 Task: Create a due date automation when advanced on, 2 days after a card is due add content with a name or a description not starting with resume at 11:00 AM.
Action: Mouse moved to (1407, 112)
Screenshot: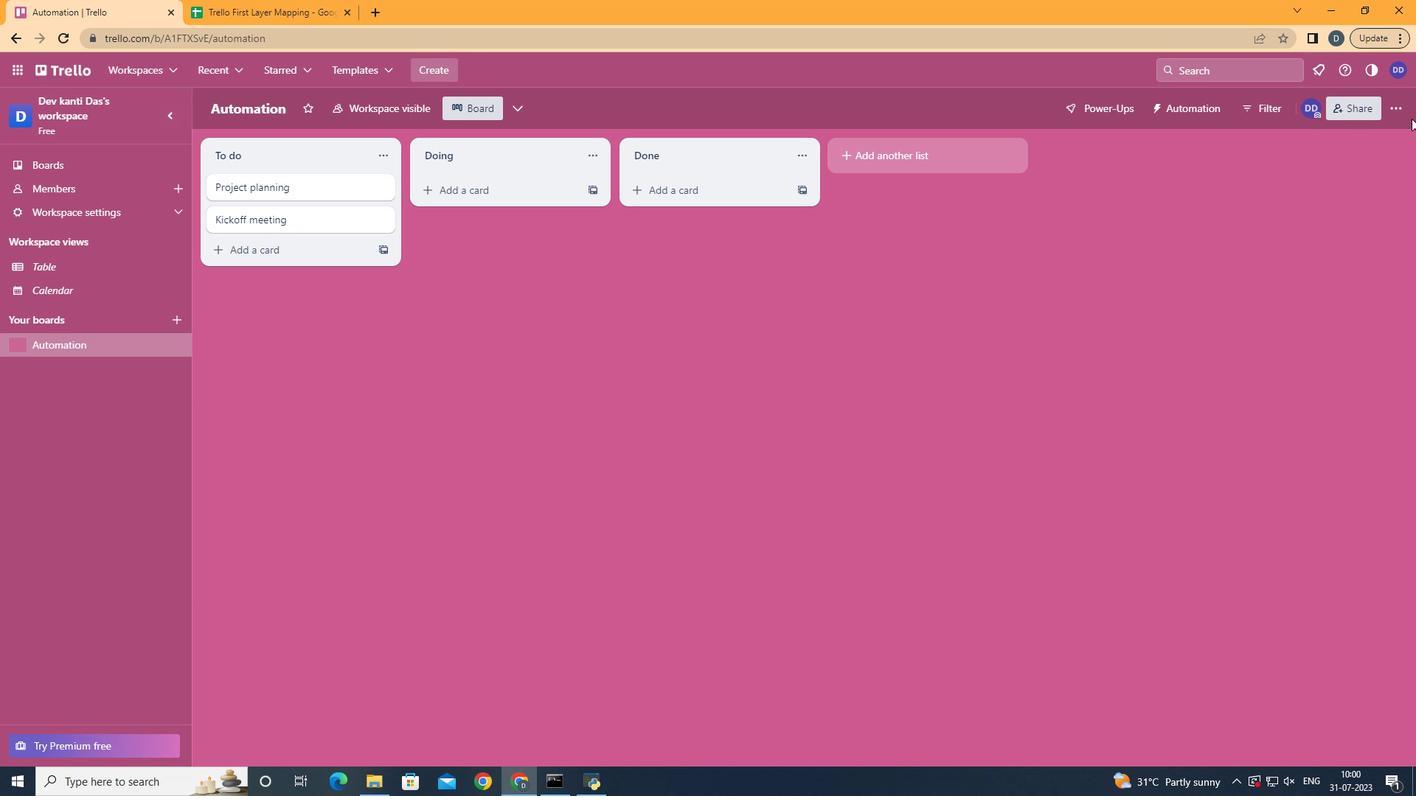 
Action: Mouse pressed left at (1407, 112)
Screenshot: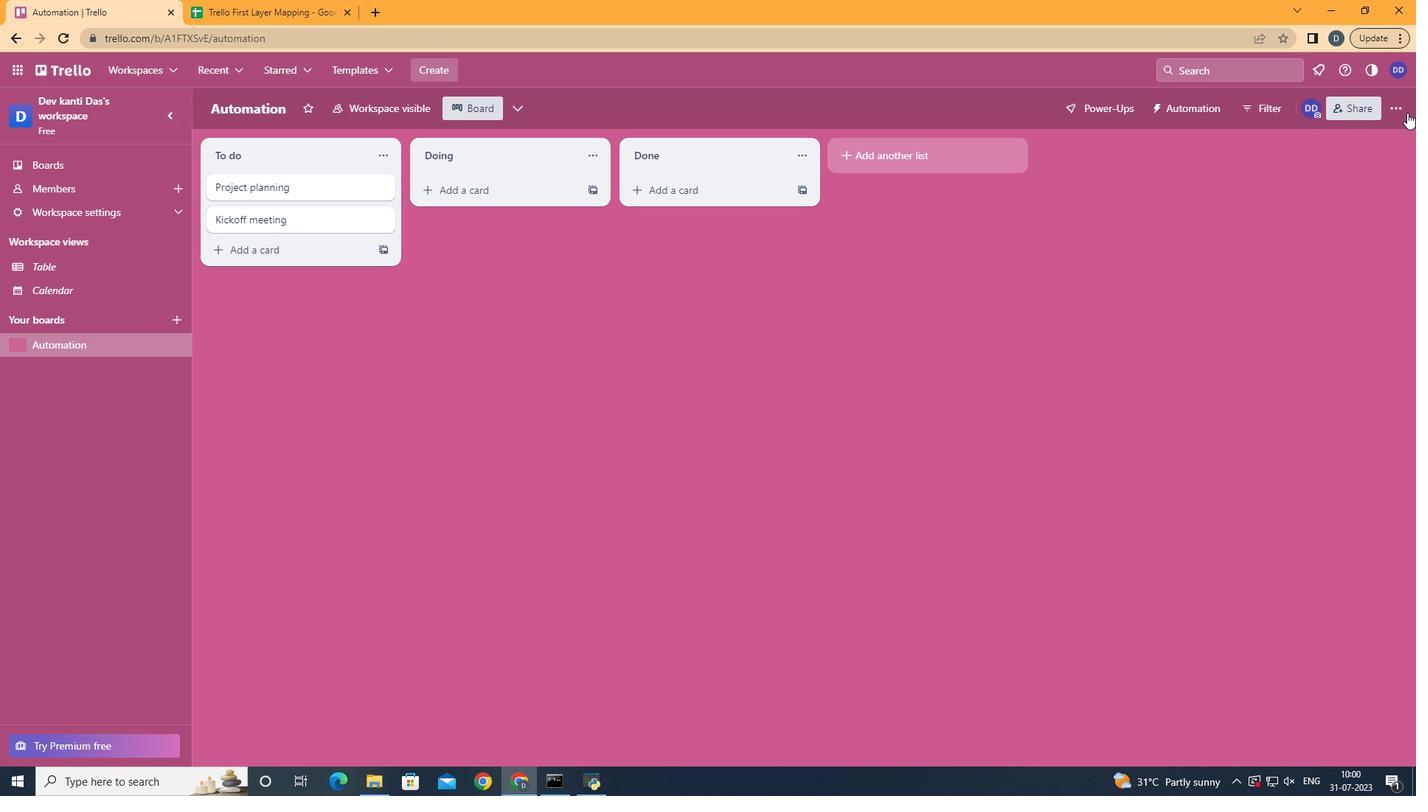 
Action: Mouse moved to (1268, 300)
Screenshot: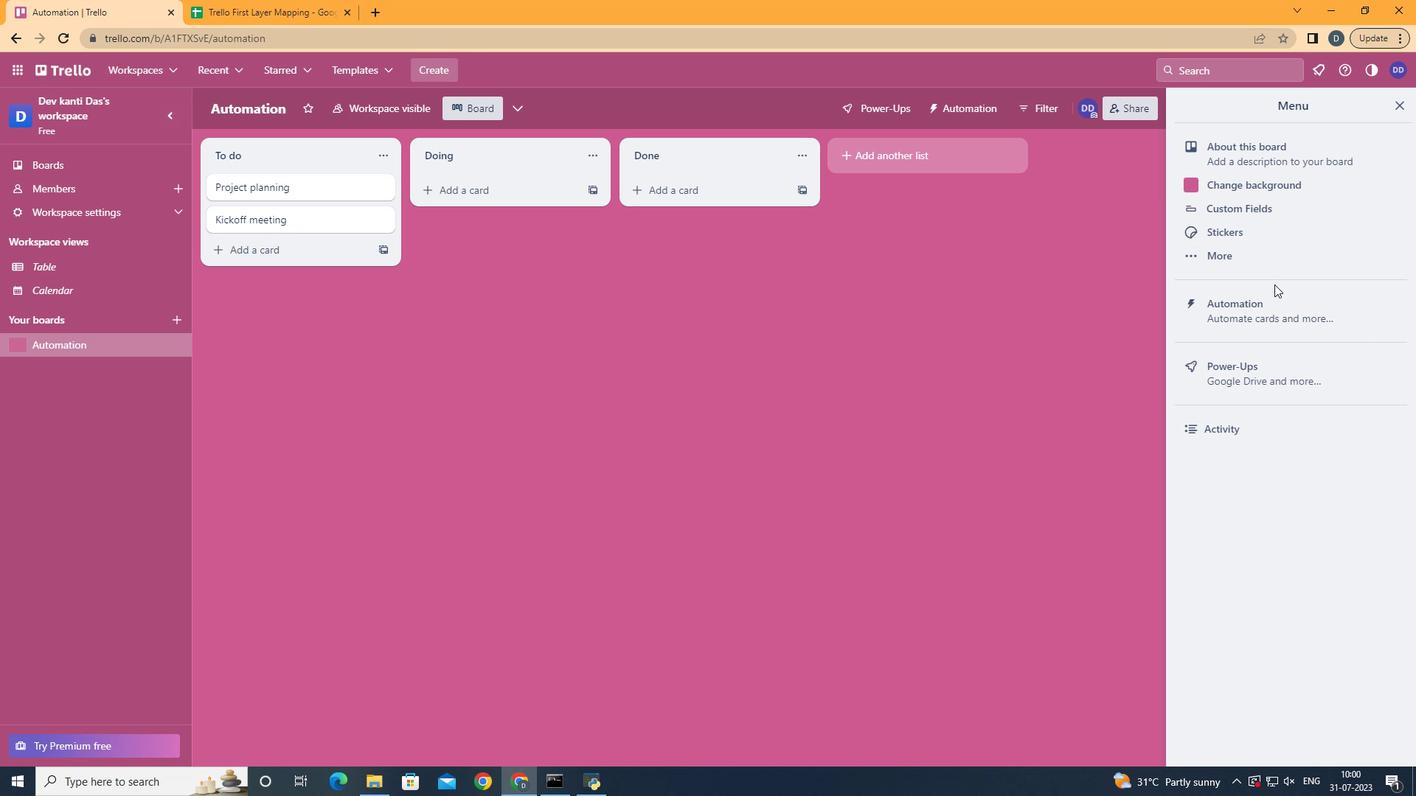 
Action: Mouse pressed left at (1268, 300)
Screenshot: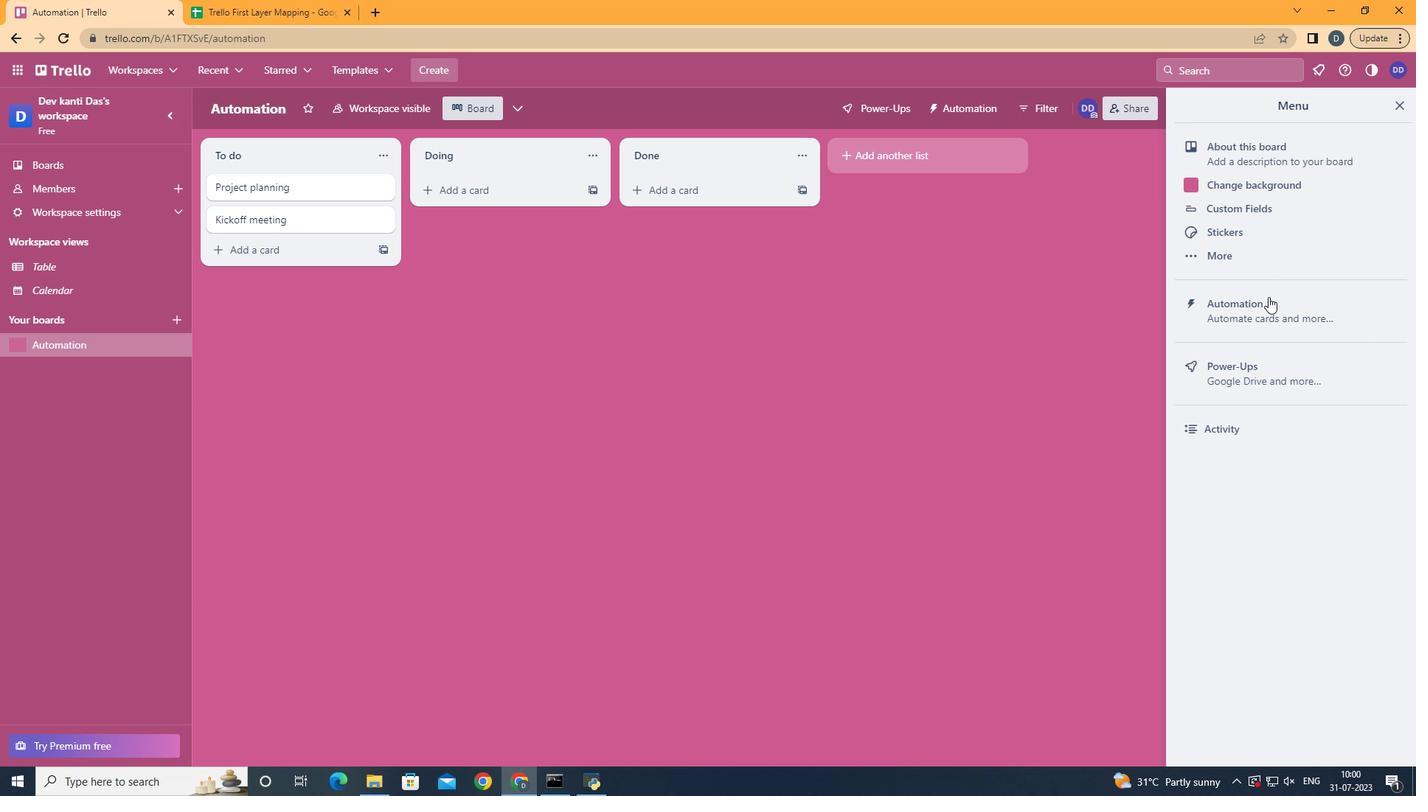 
Action: Mouse moved to (253, 310)
Screenshot: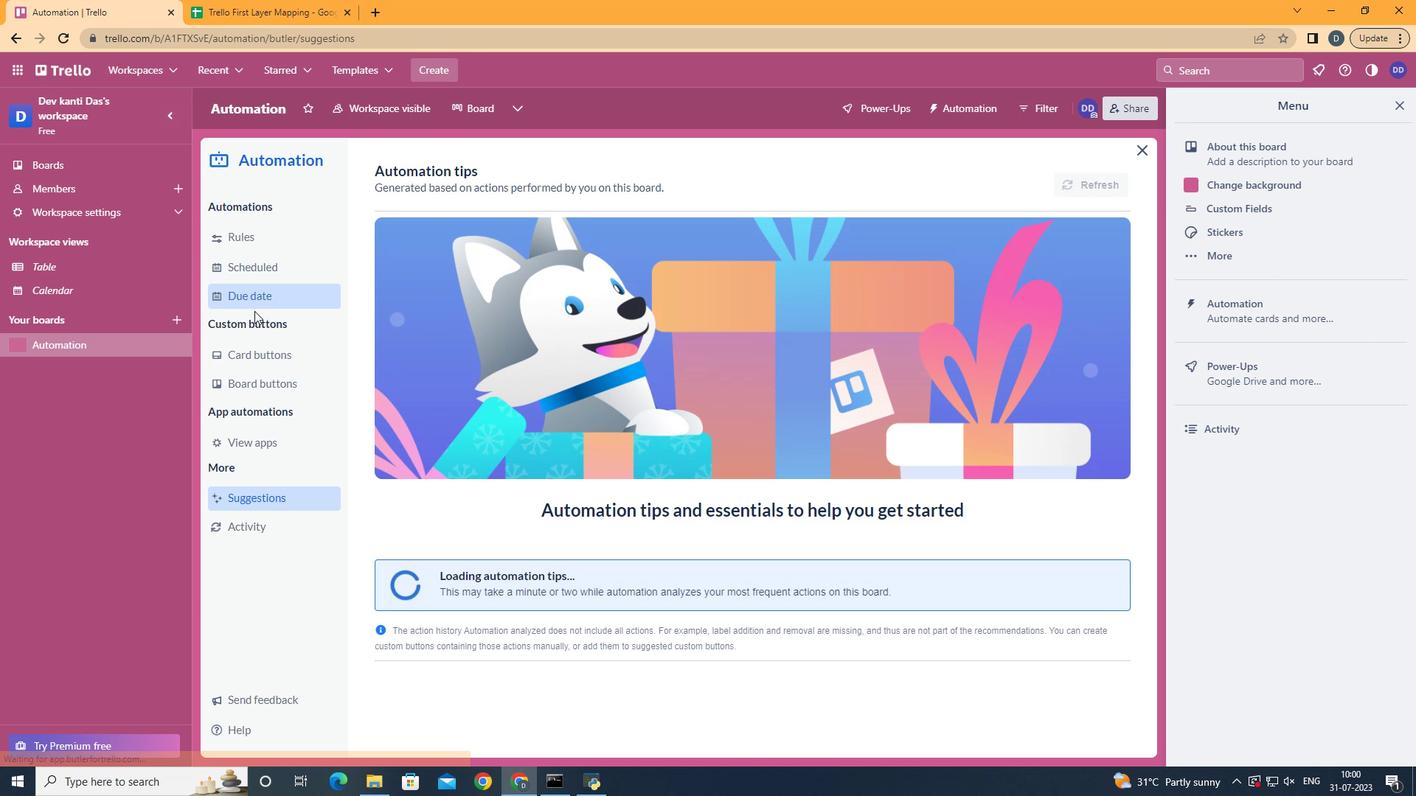 
Action: Mouse pressed left at (253, 310)
Screenshot: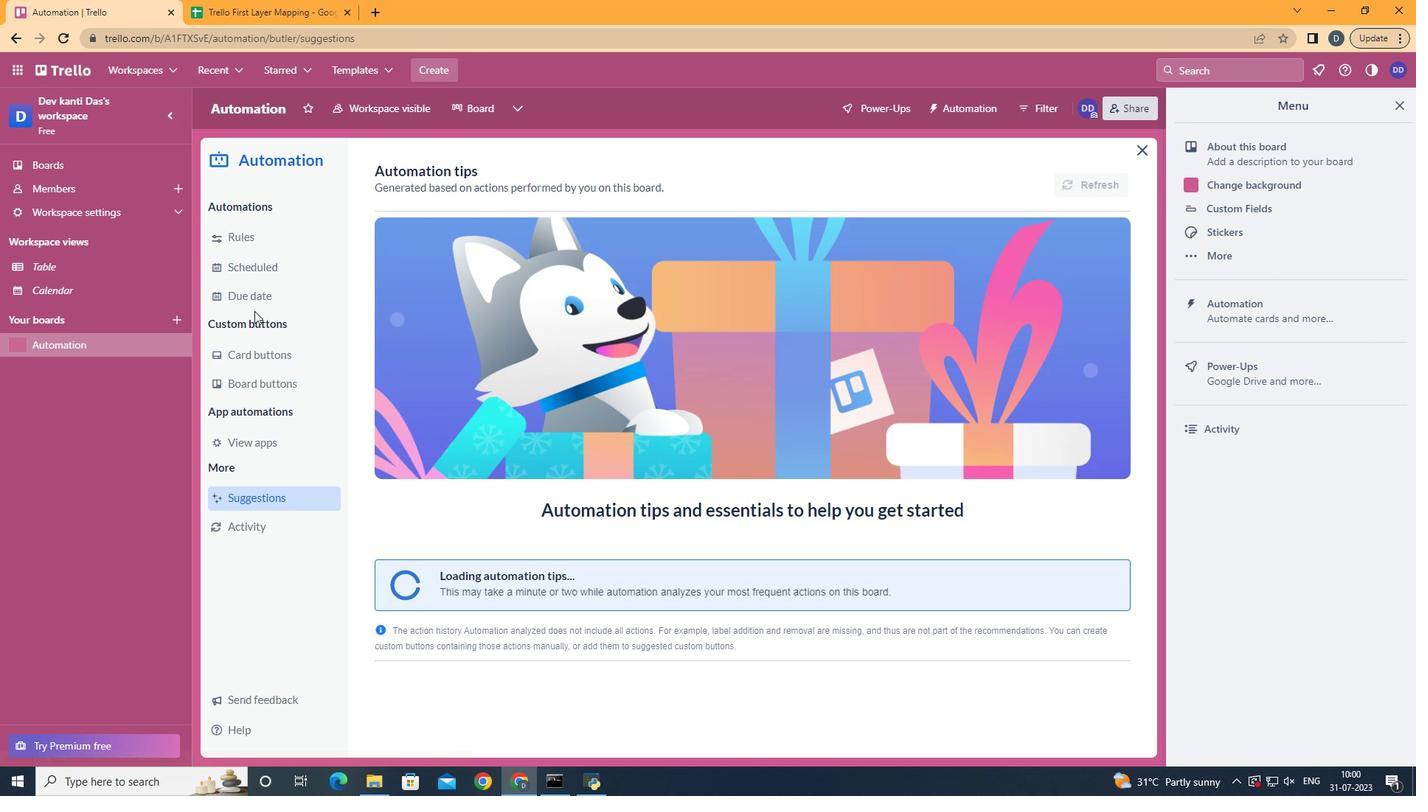 
Action: Mouse moved to (258, 300)
Screenshot: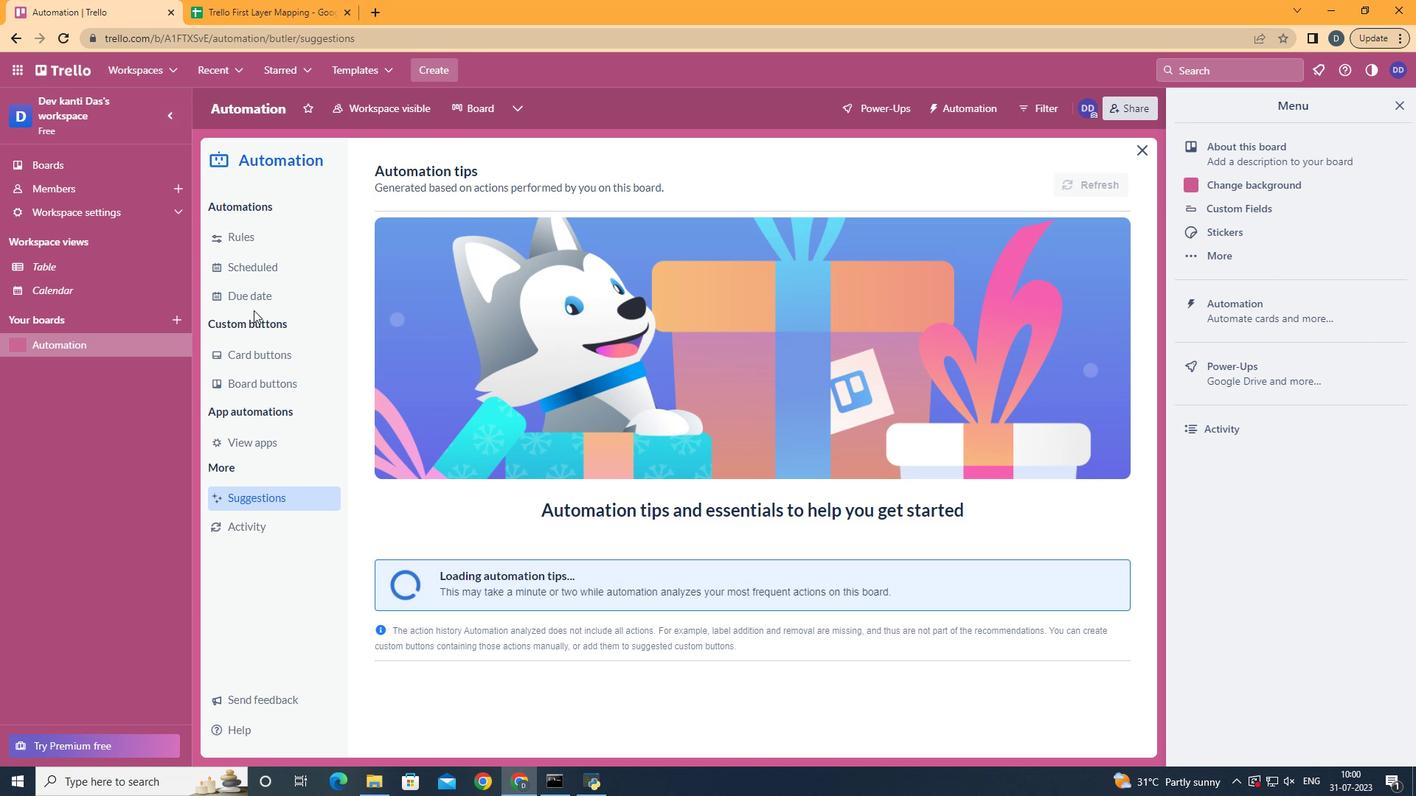 
Action: Mouse pressed left at (258, 300)
Screenshot: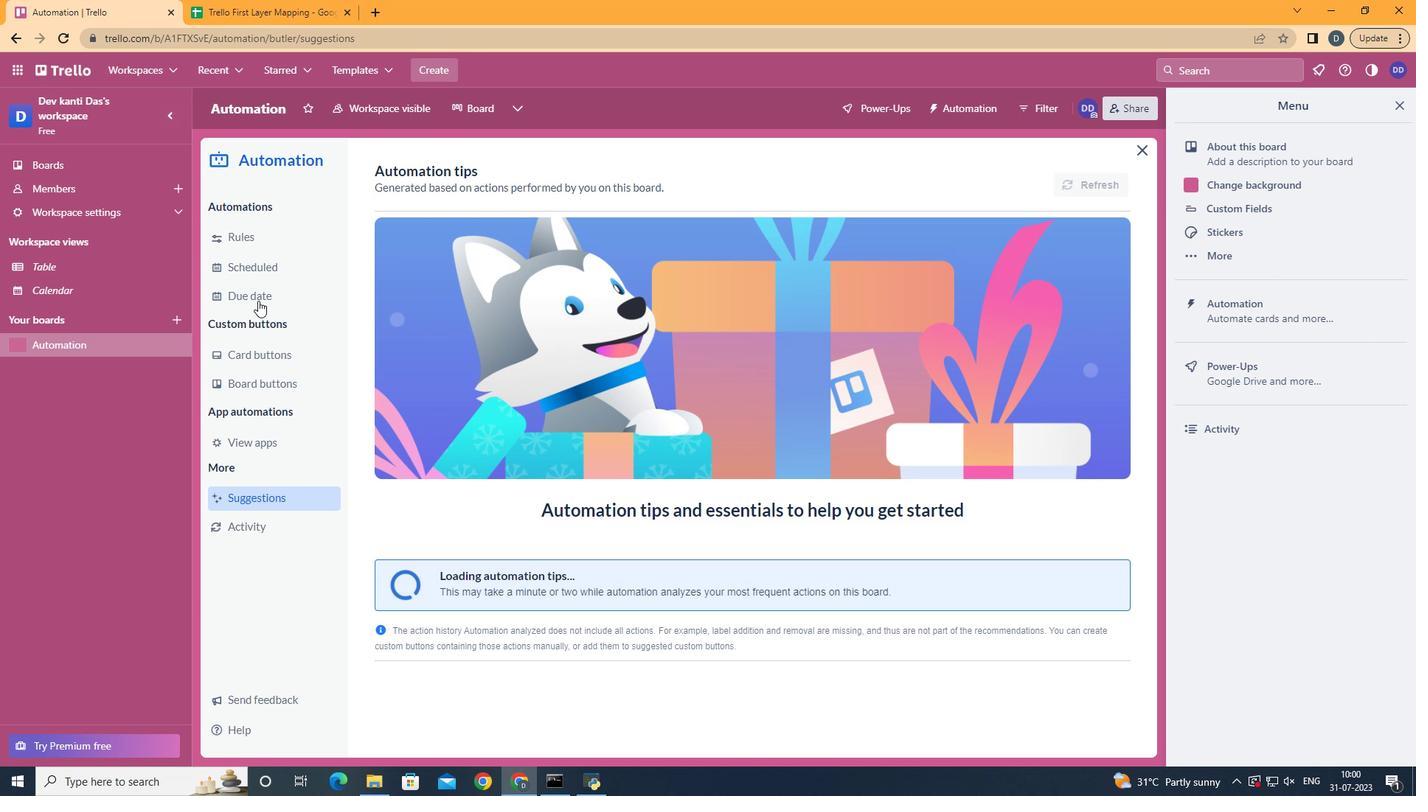 
Action: Mouse moved to (1037, 169)
Screenshot: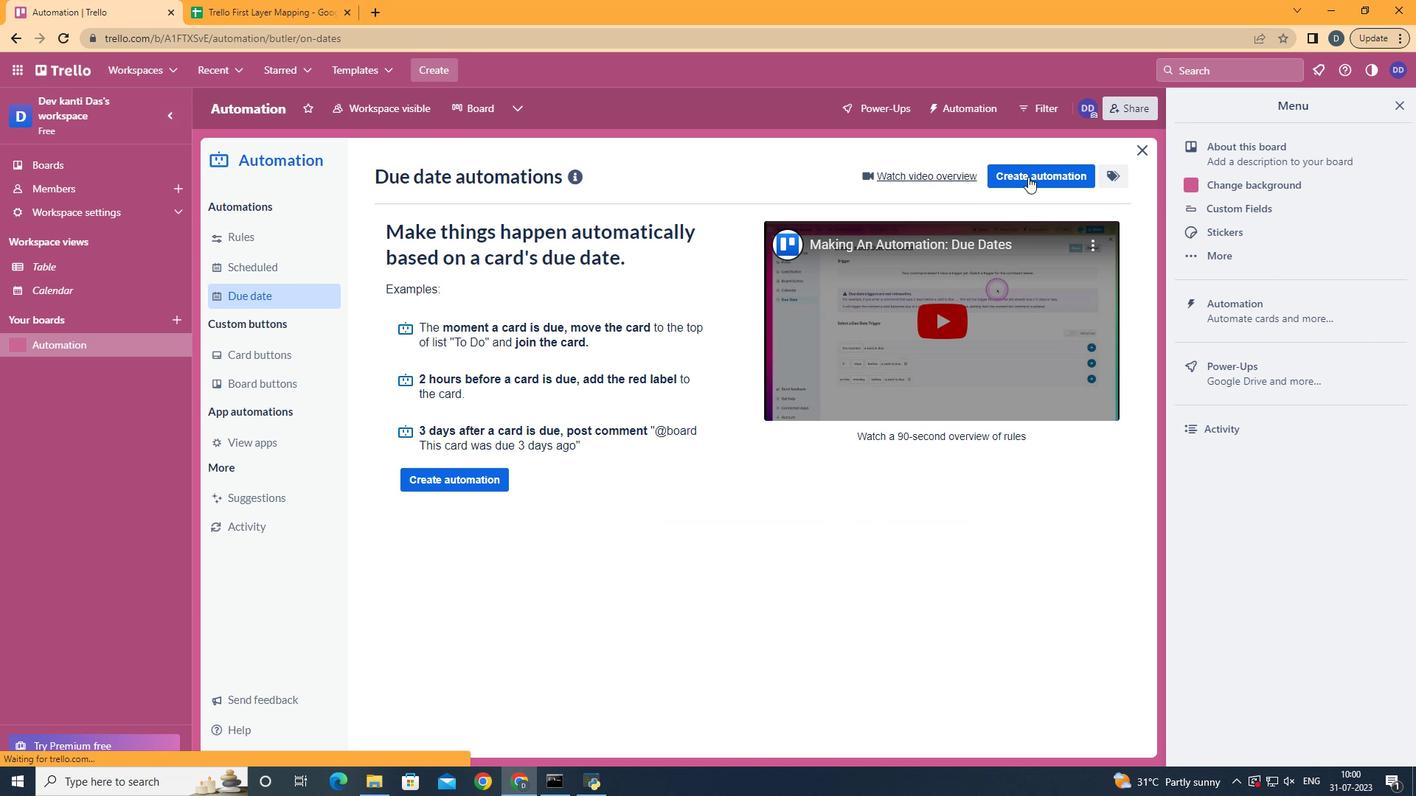 
Action: Mouse pressed left at (1037, 169)
Screenshot: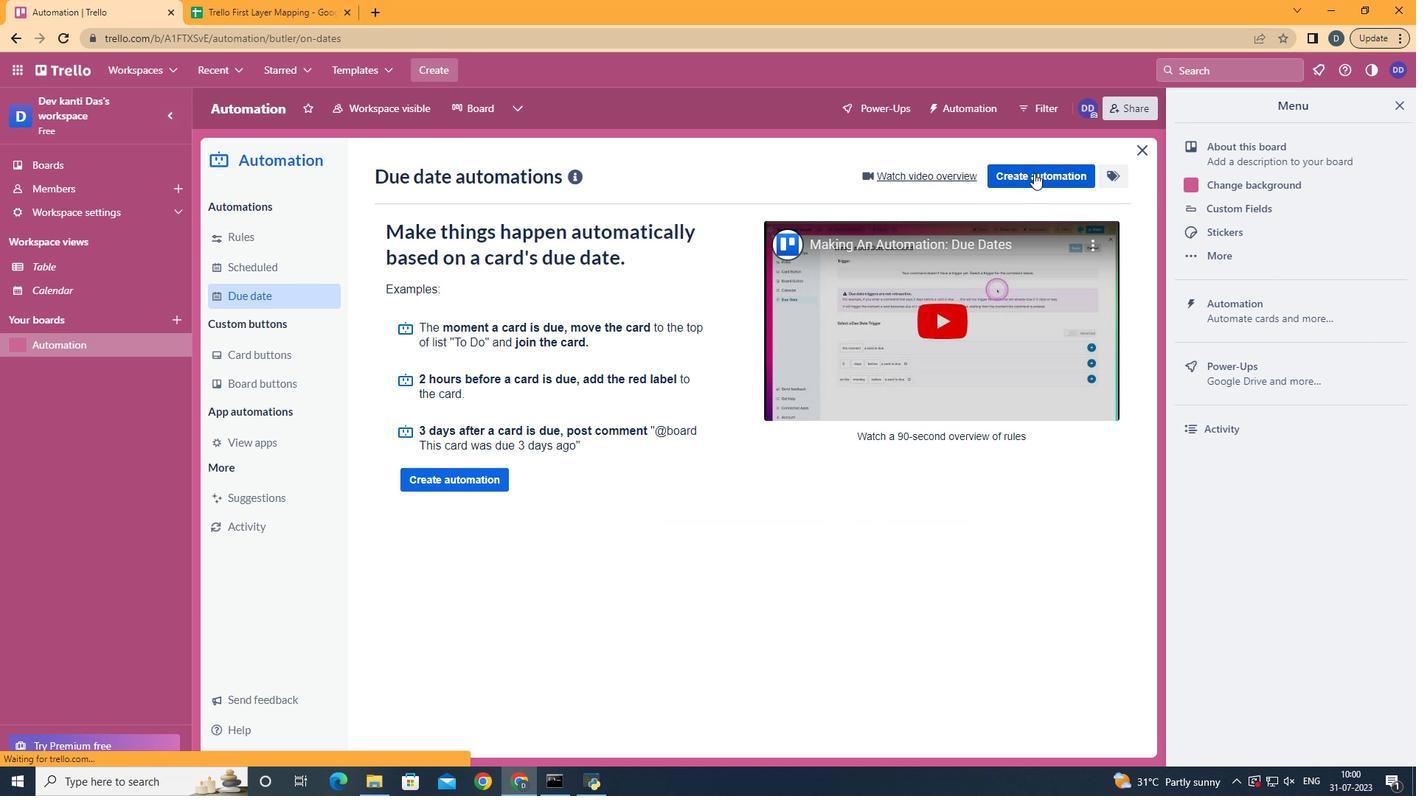 
Action: Mouse moved to (753, 325)
Screenshot: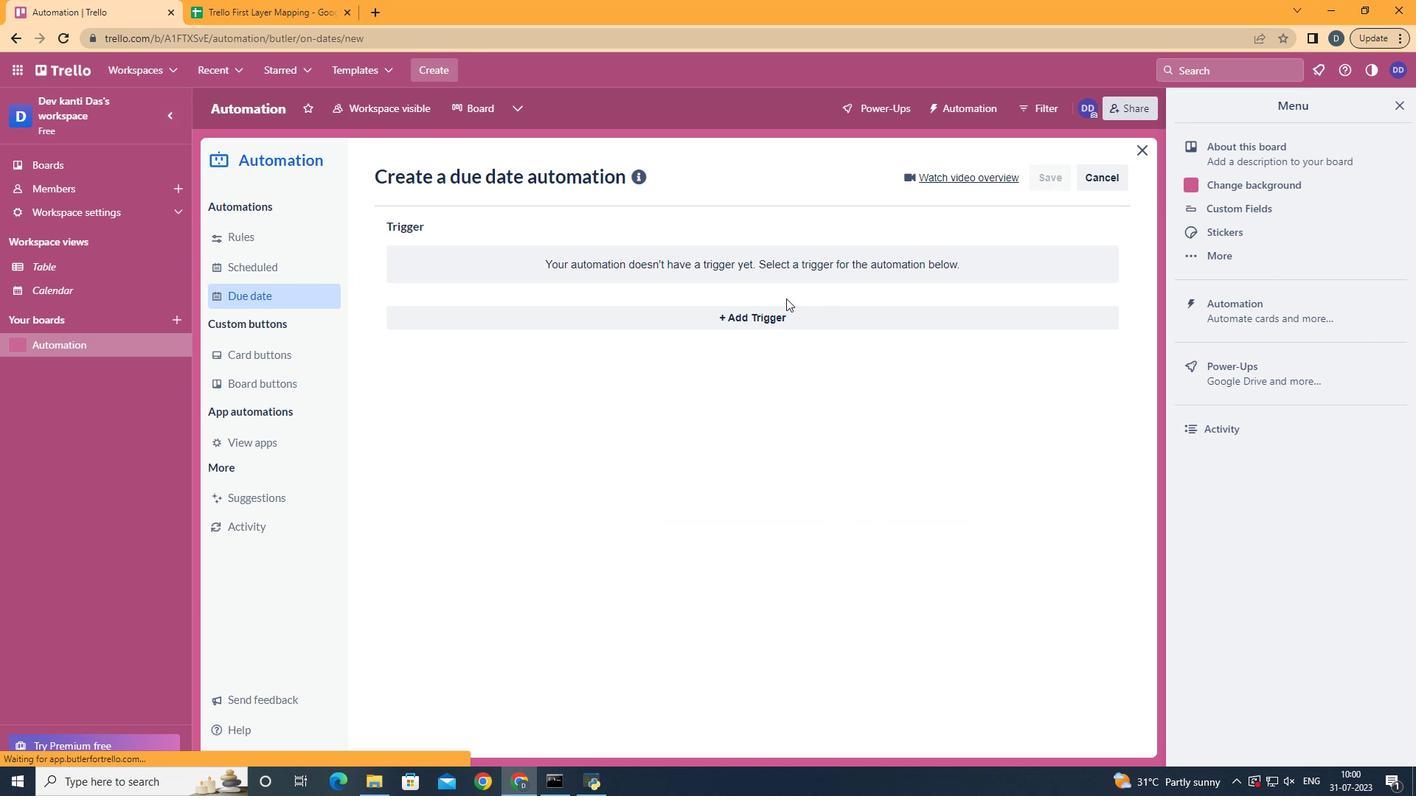 
Action: Mouse pressed left at (753, 325)
Screenshot: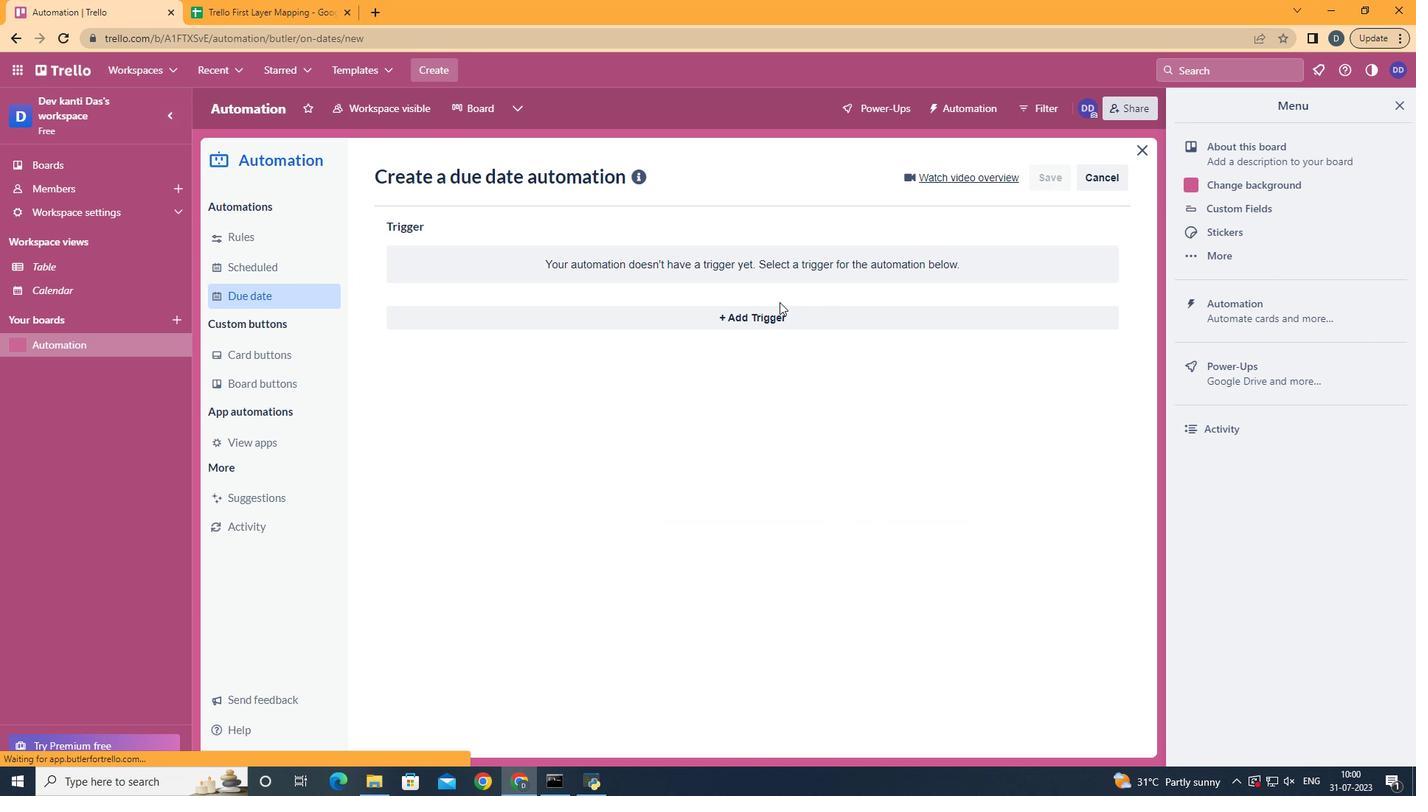 
Action: Mouse moved to (522, 593)
Screenshot: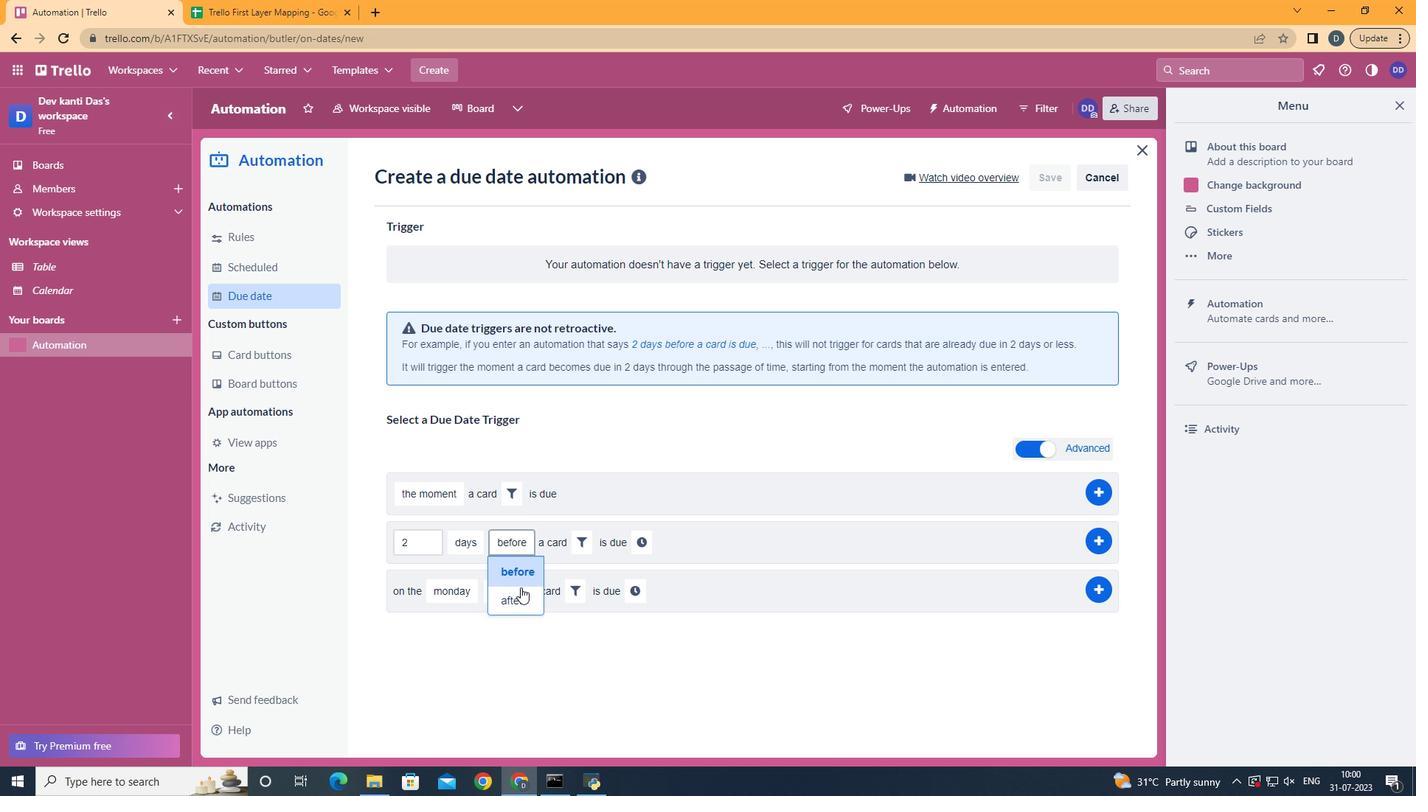 
Action: Mouse pressed left at (522, 593)
Screenshot: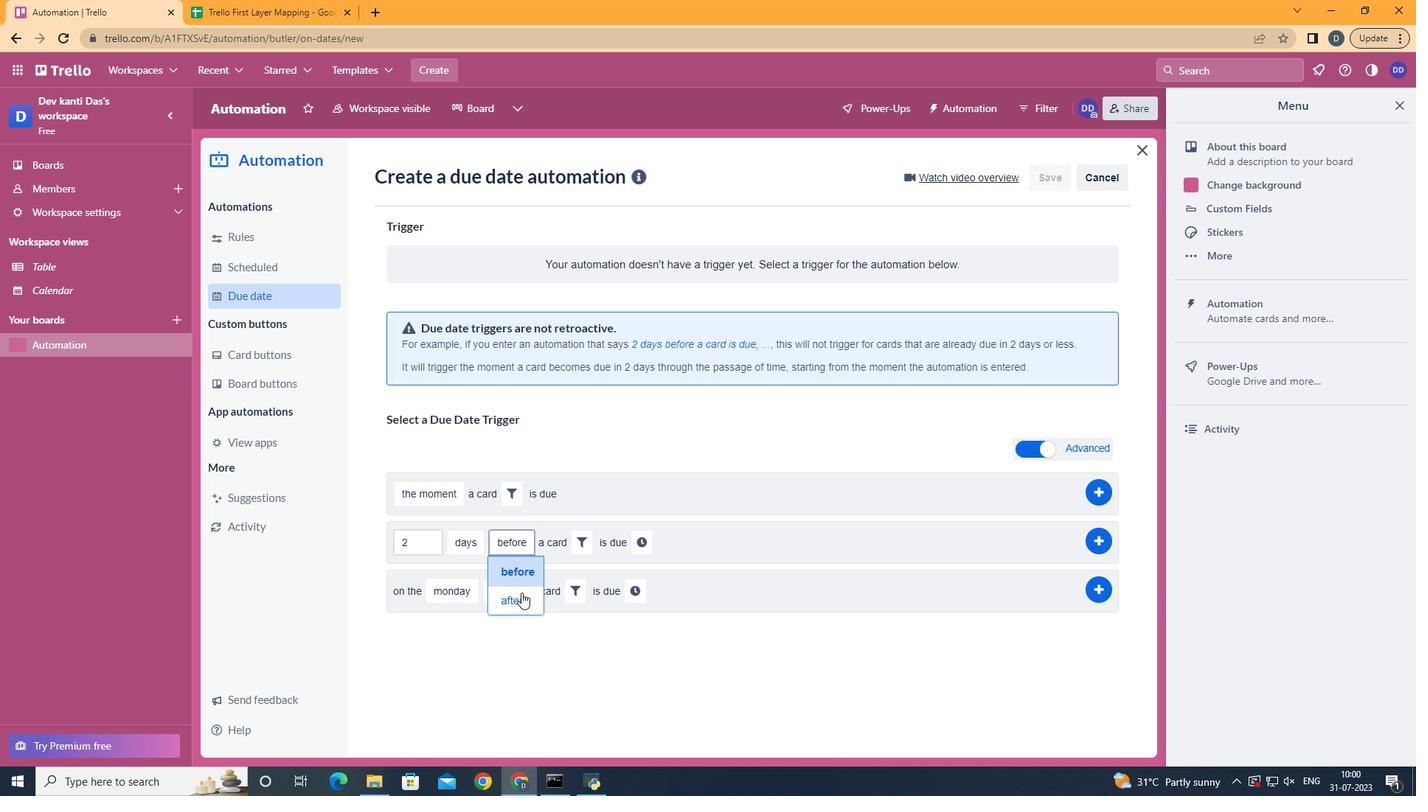 
Action: Mouse moved to (579, 548)
Screenshot: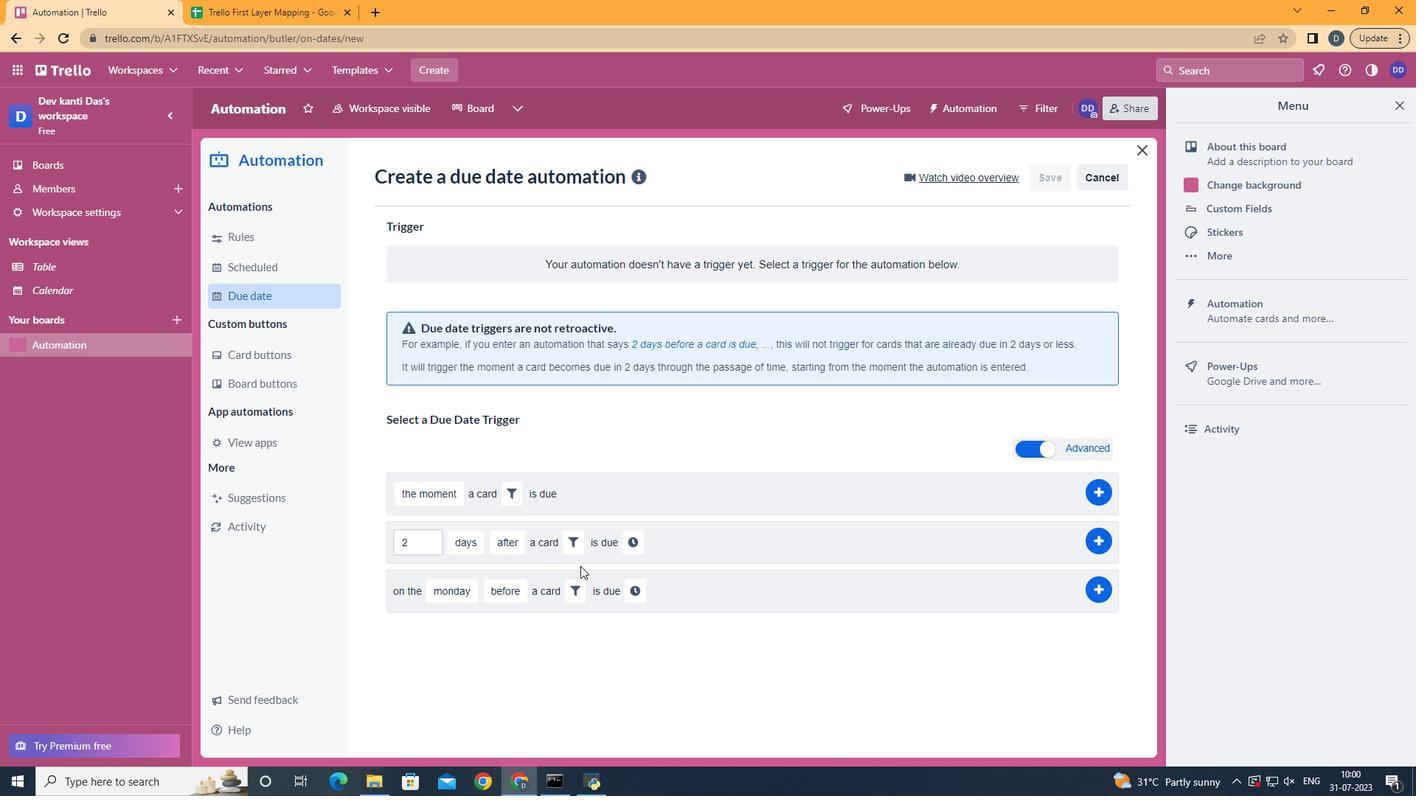 
Action: Mouse pressed left at (579, 548)
Screenshot: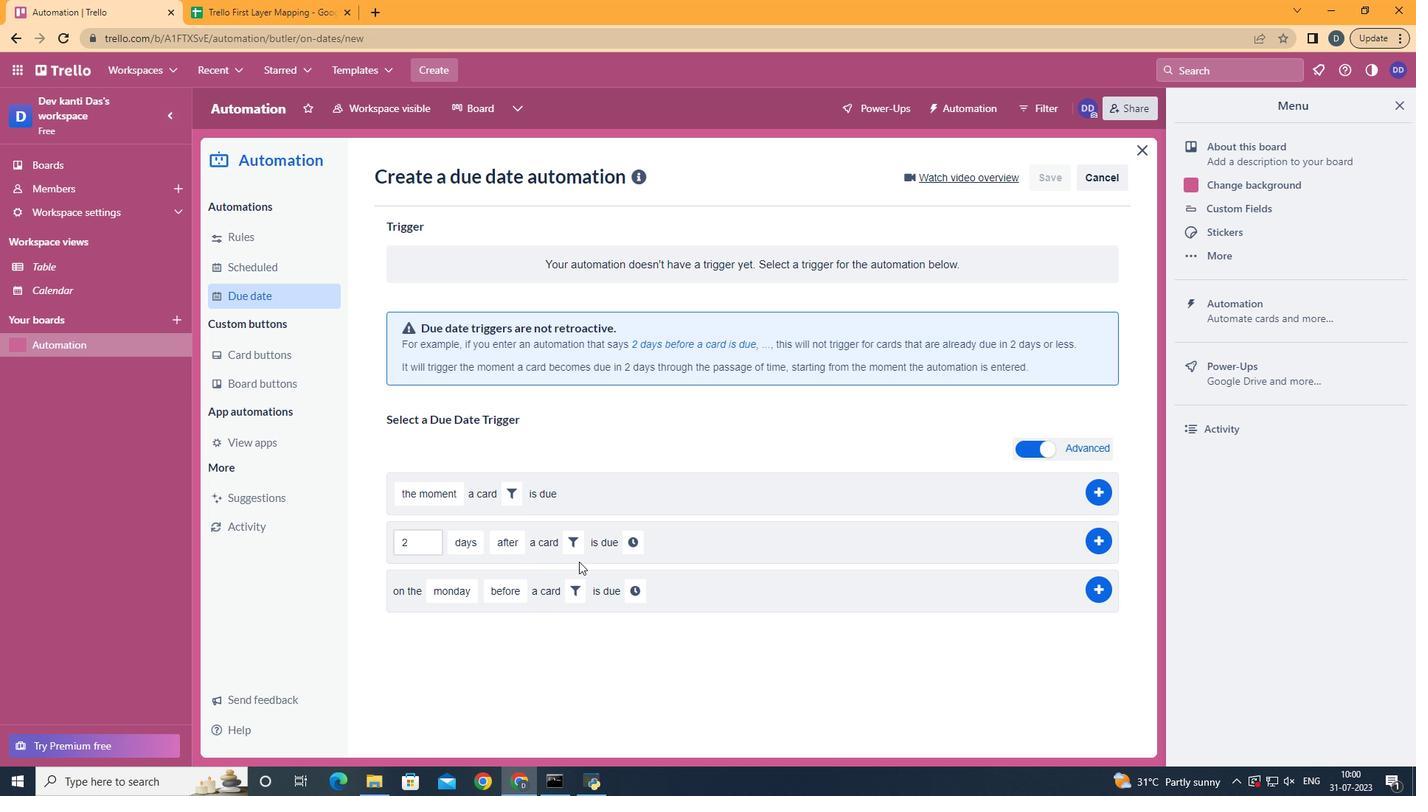 
Action: Mouse moved to (758, 600)
Screenshot: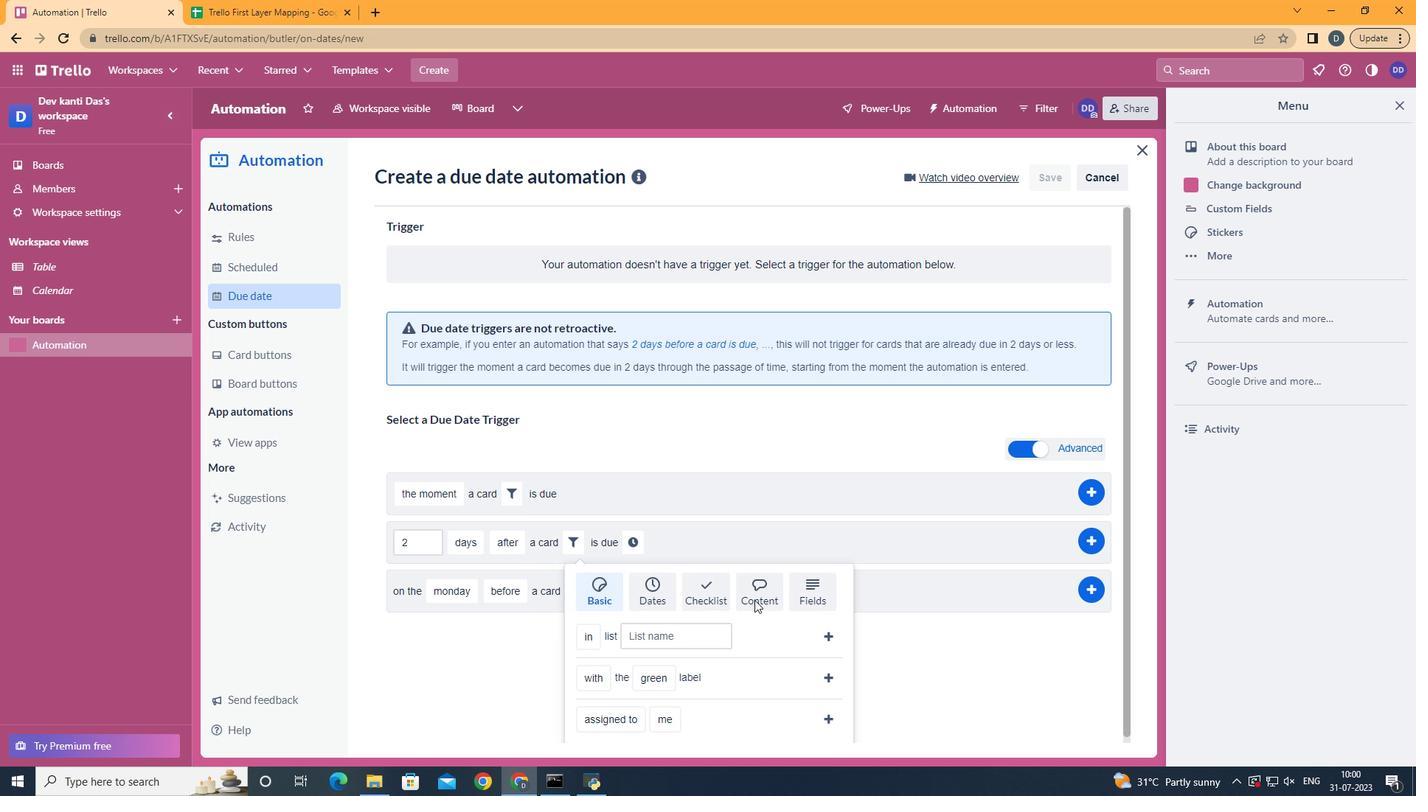 
Action: Mouse pressed left at (758, 600)
Screenshot: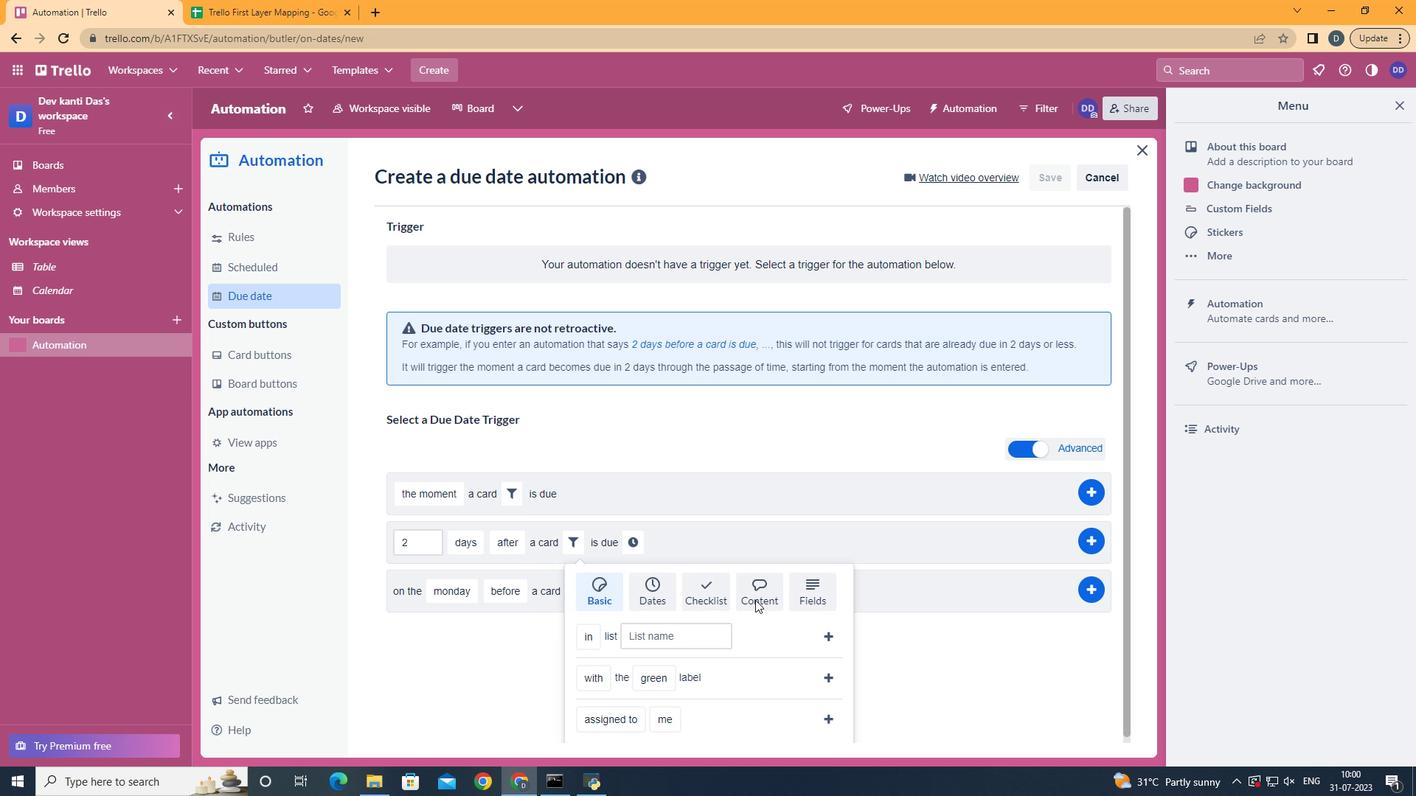 
Action: Mouse moved to (635, 726)
Screenshot: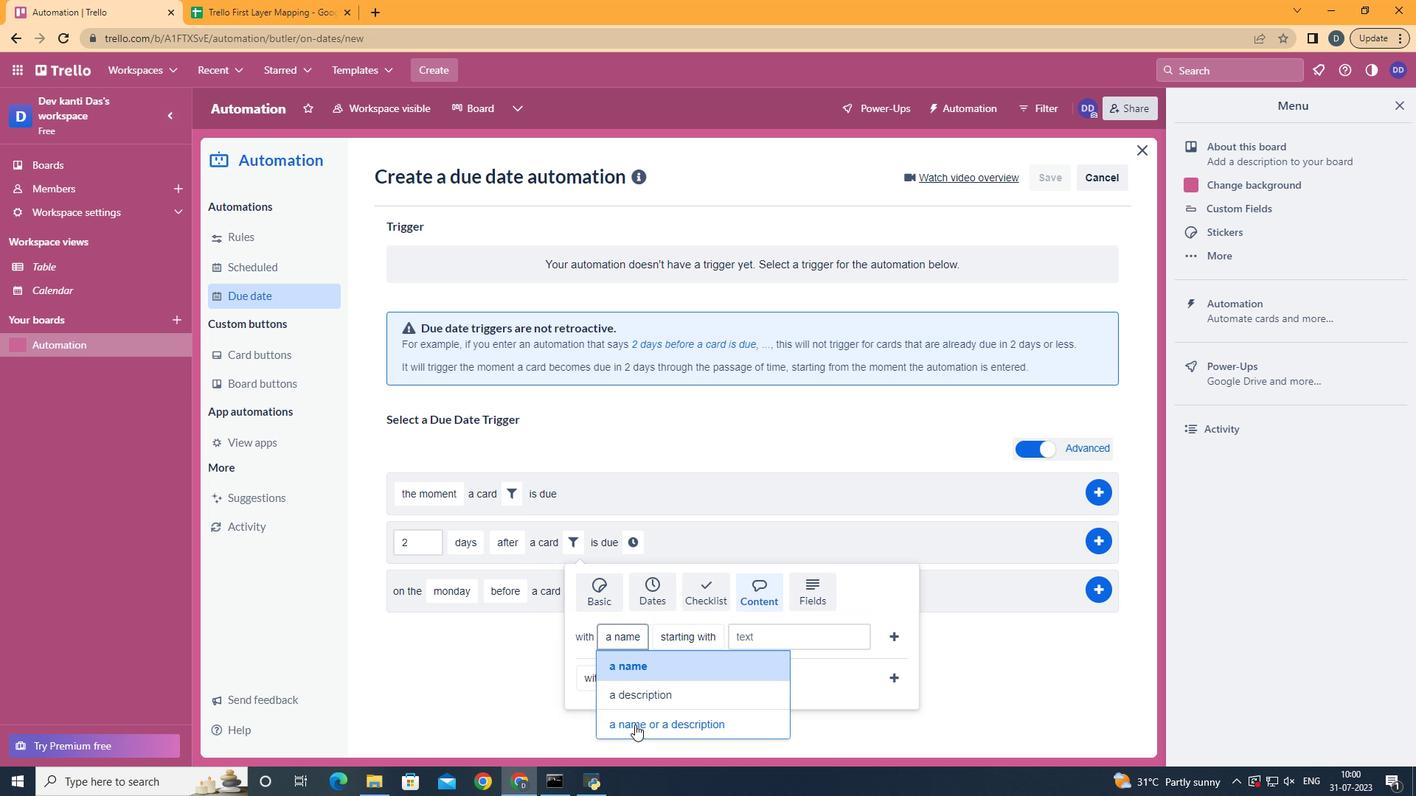 
Action: Mouse pressed left at (635, 726)
Screenshot: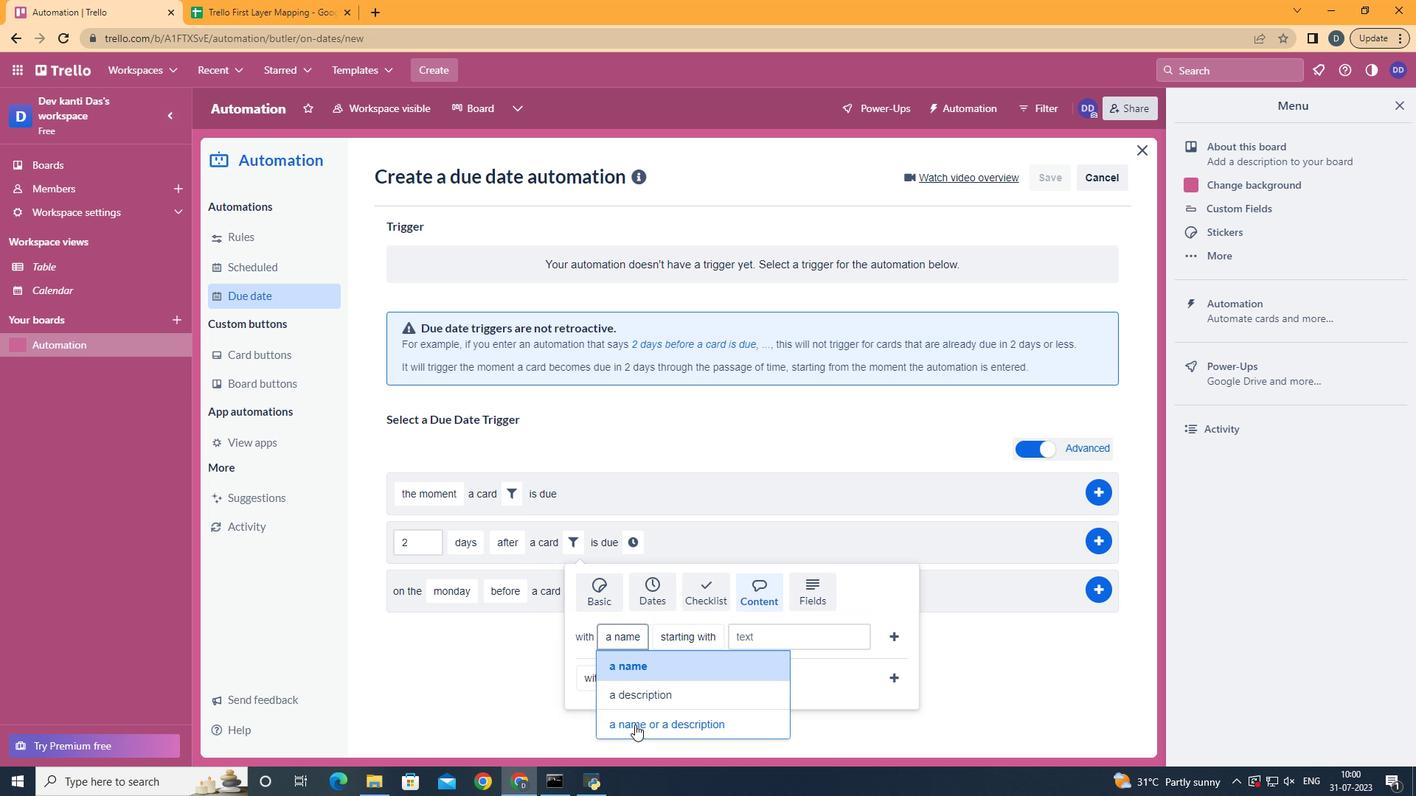
Action: Mouse moved to (792, 548)
Screenshot: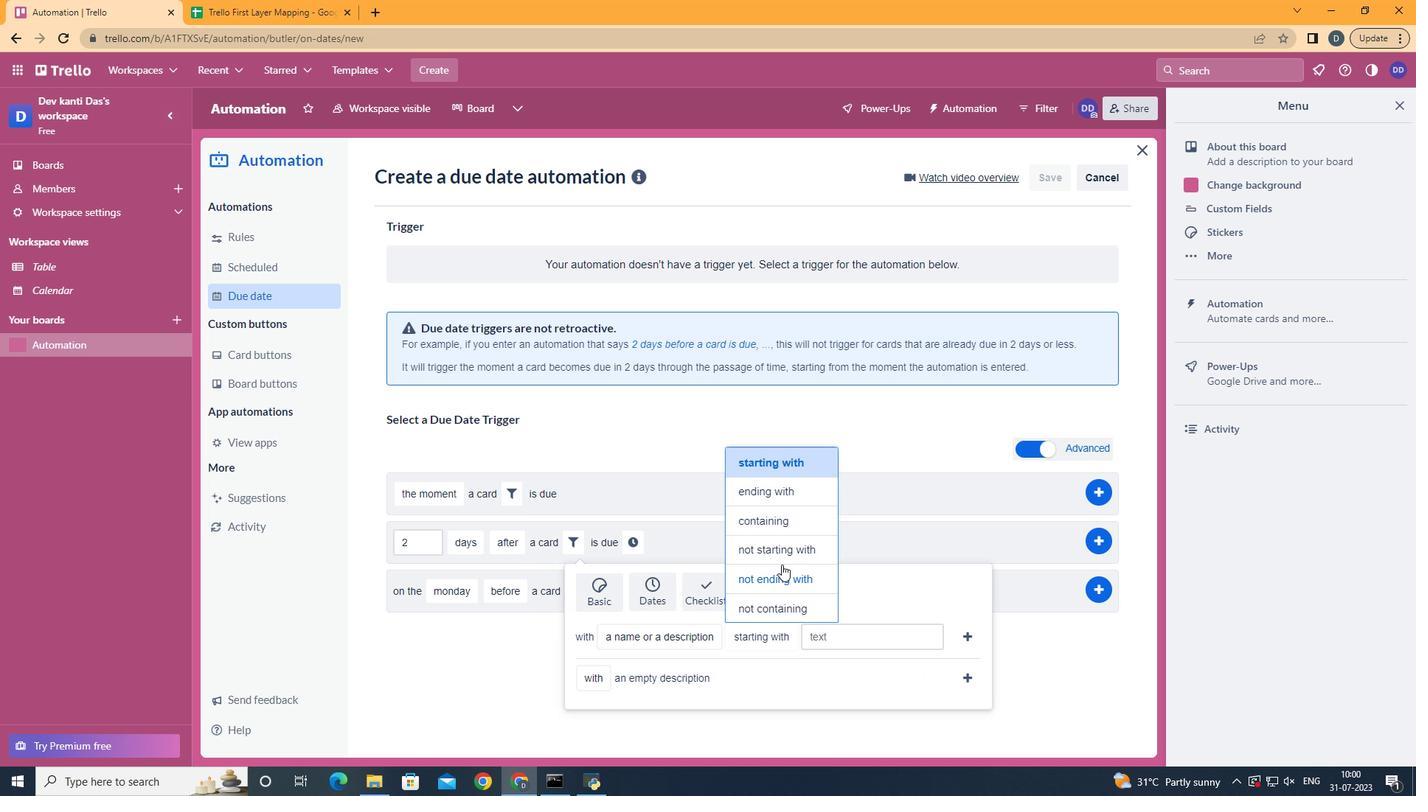 
Action: Mouse pressed left at (792, 548)
Screenshot: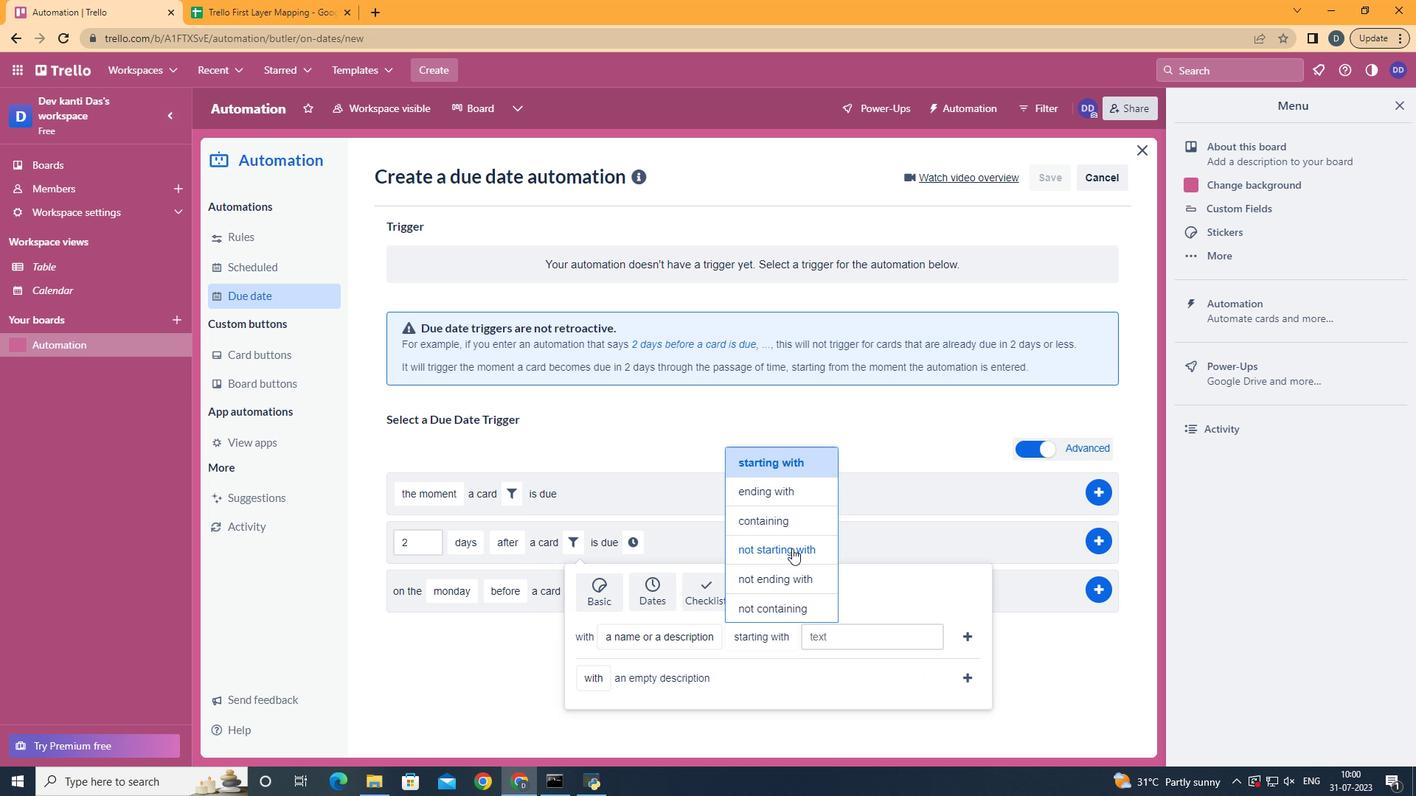 
Action: Mouse moved to (881, 643)
Screenshot: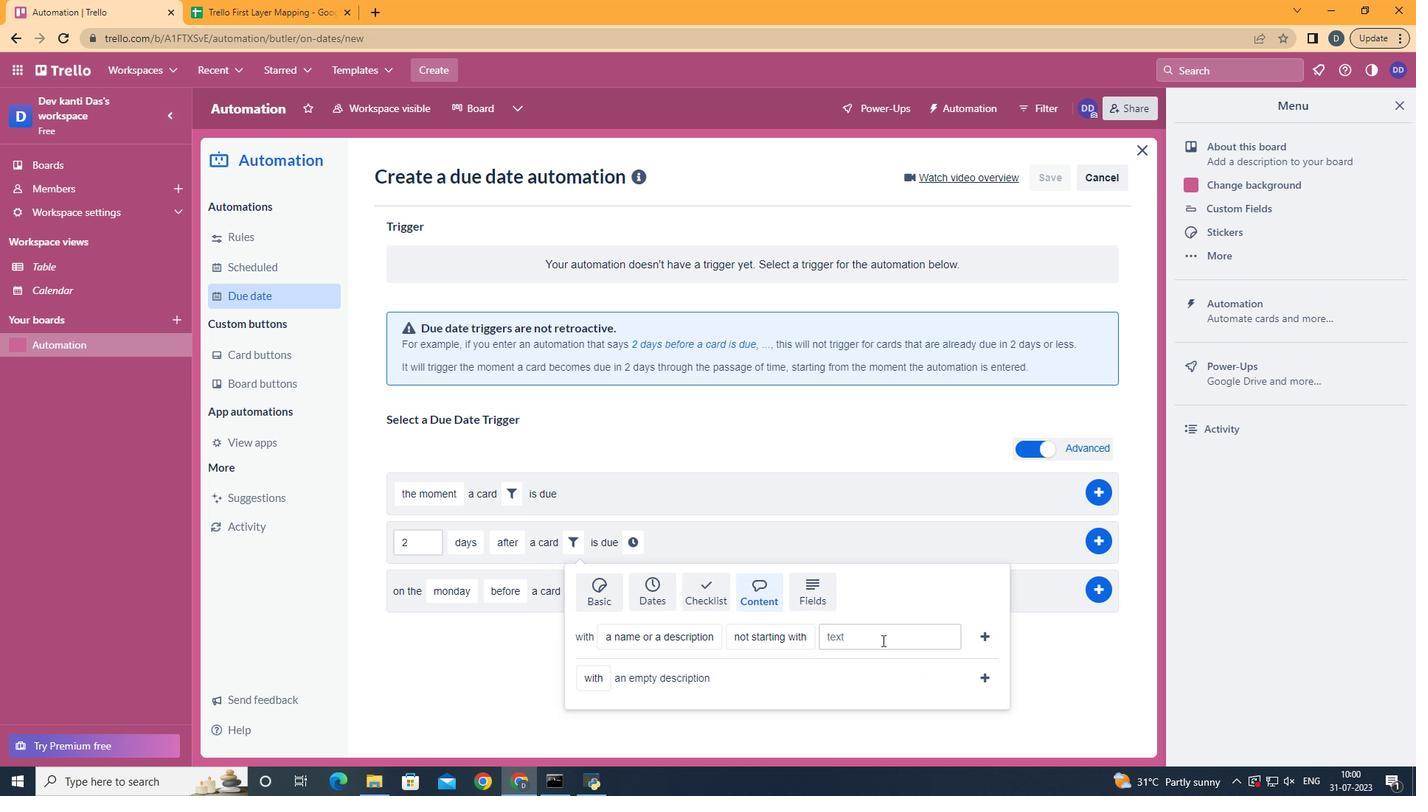 
Action: Mouse pressed left at (881, 643)
Screenshot: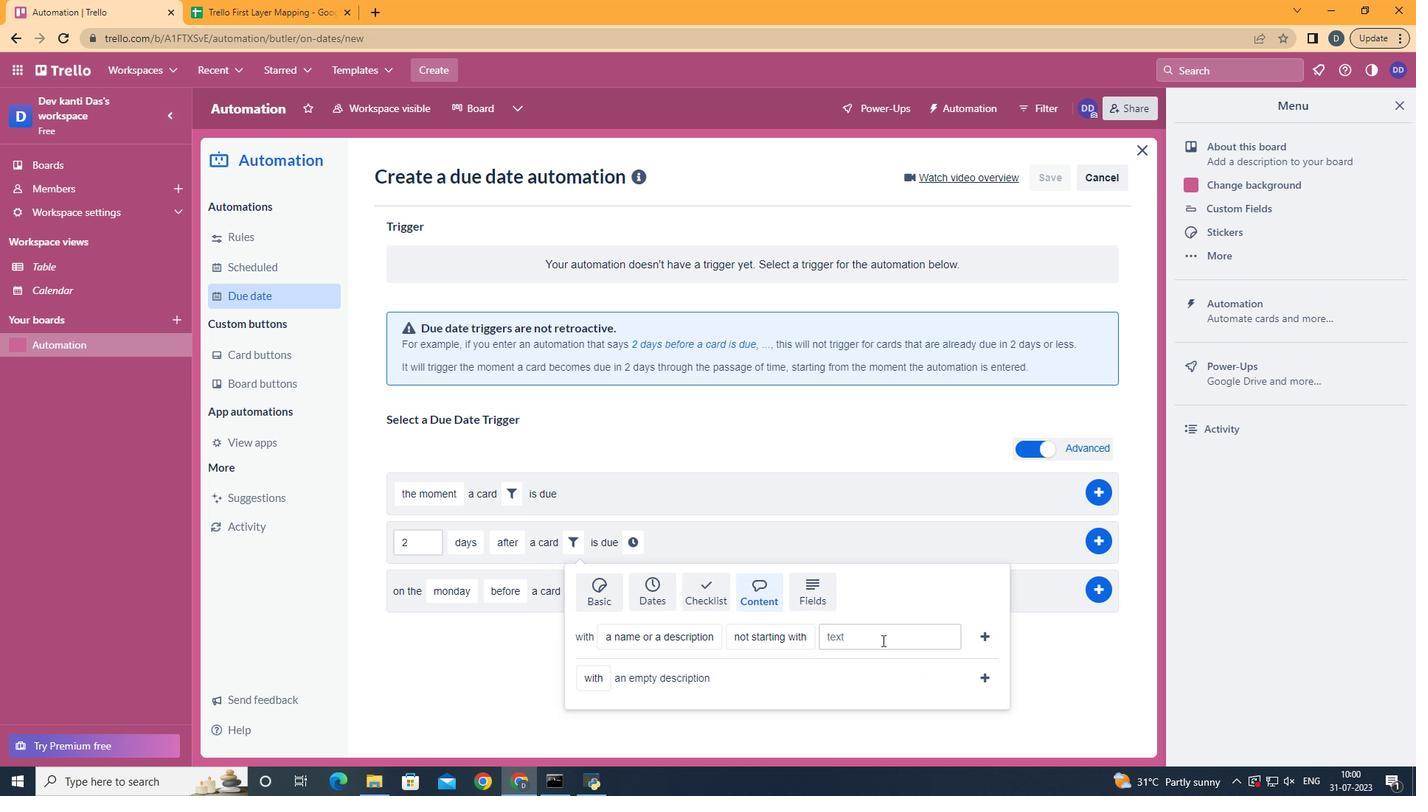 
Action: Key pressed resume
Screenshot: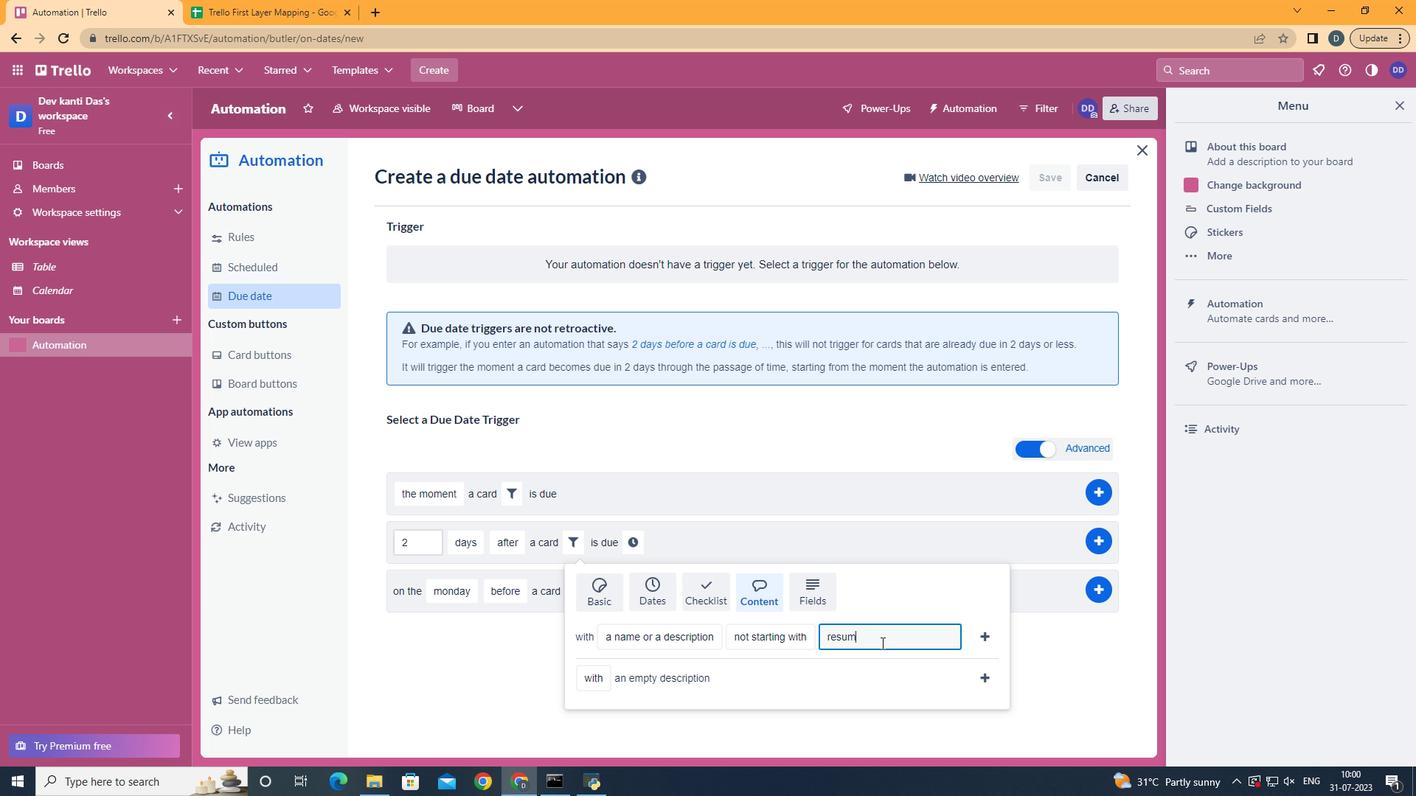 
Action: Mouse moved to (986, 635)
Screenshot: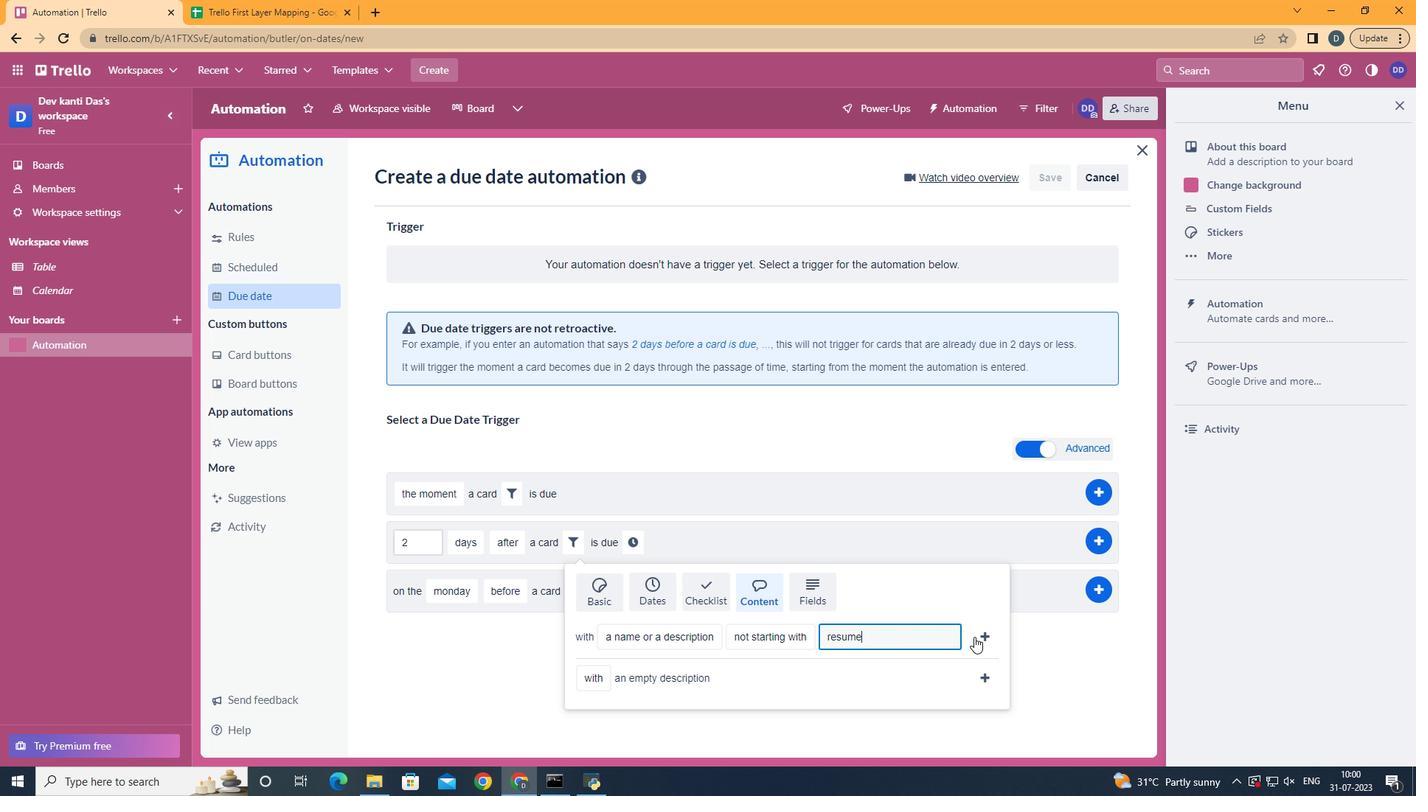 
Action: Mouse pressed left at (986, 635)
Screenshot: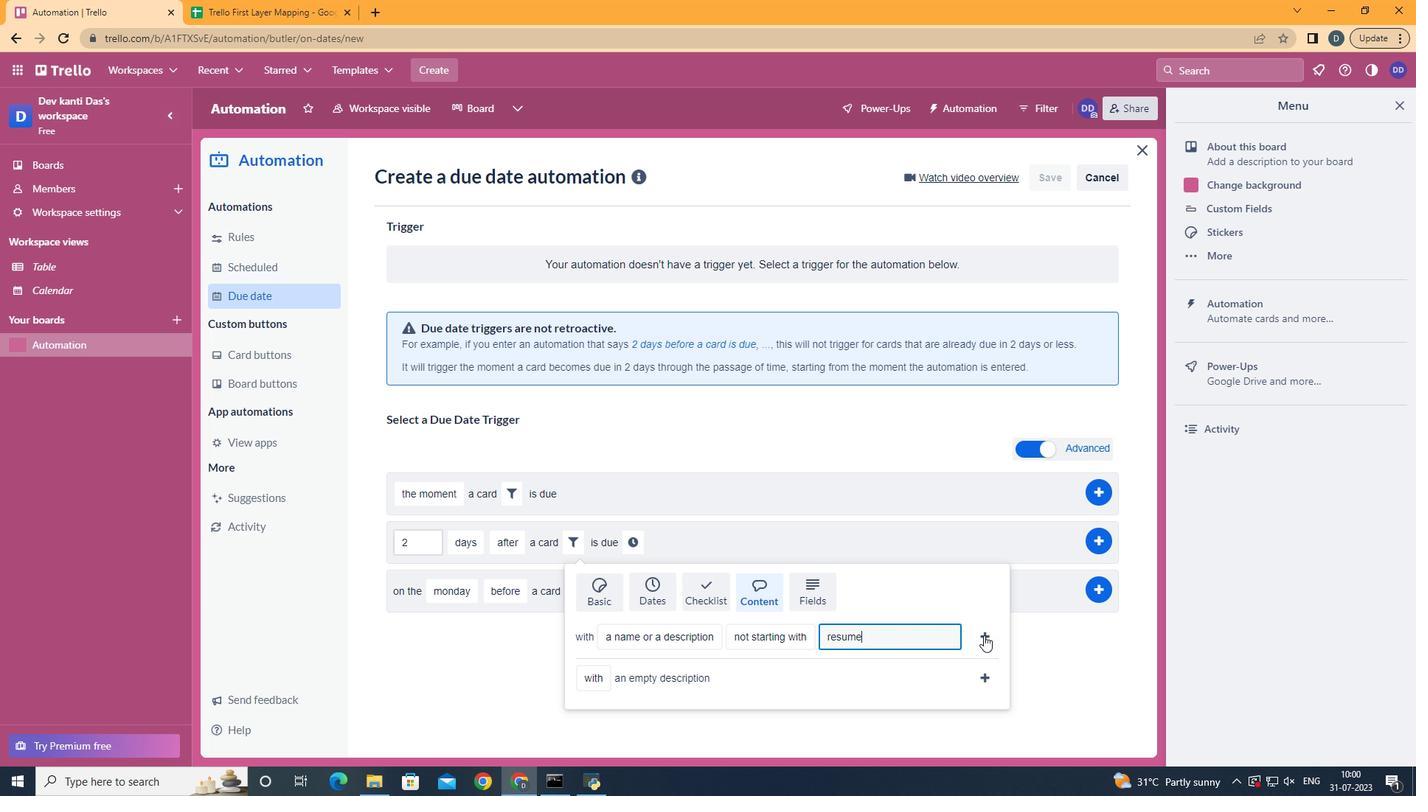 
Action: Mouse moved to (921, 543)
Screenshot: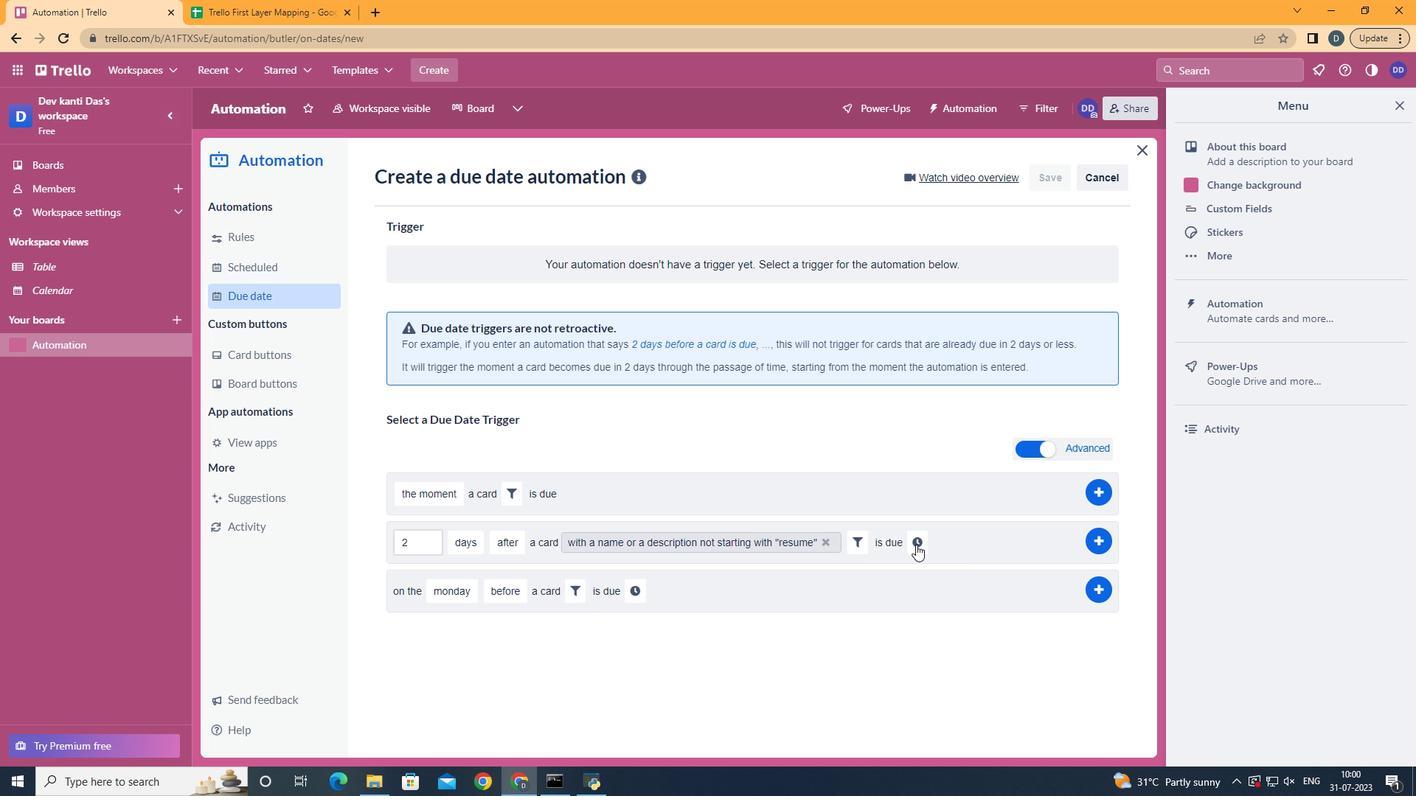 
Action: Mouse pressed left at (921, 543)
Screenshot: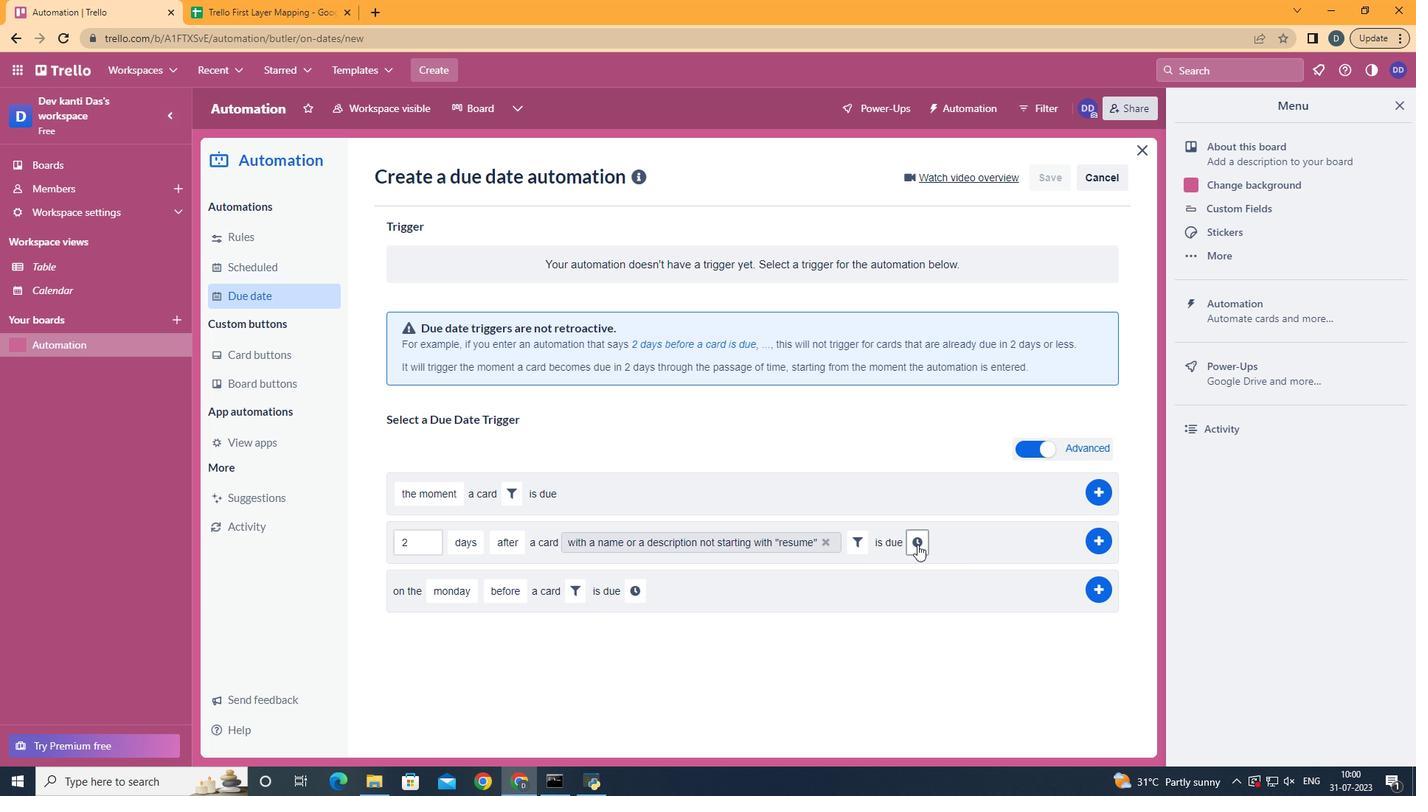 
Action: Mouse moved to (440, 579)
Screenshot: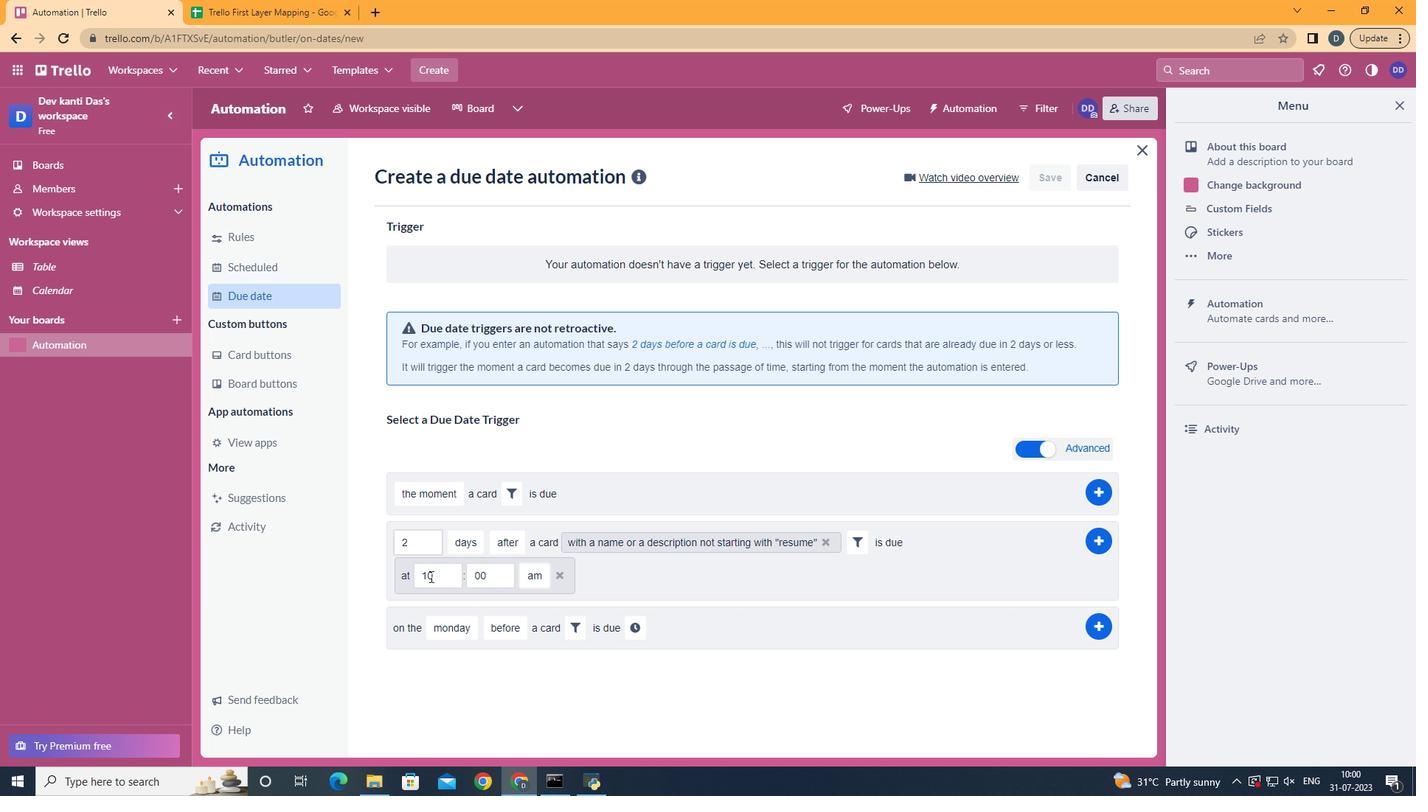 
Action: Mouse pressed left at (440, 579)
Screenshot: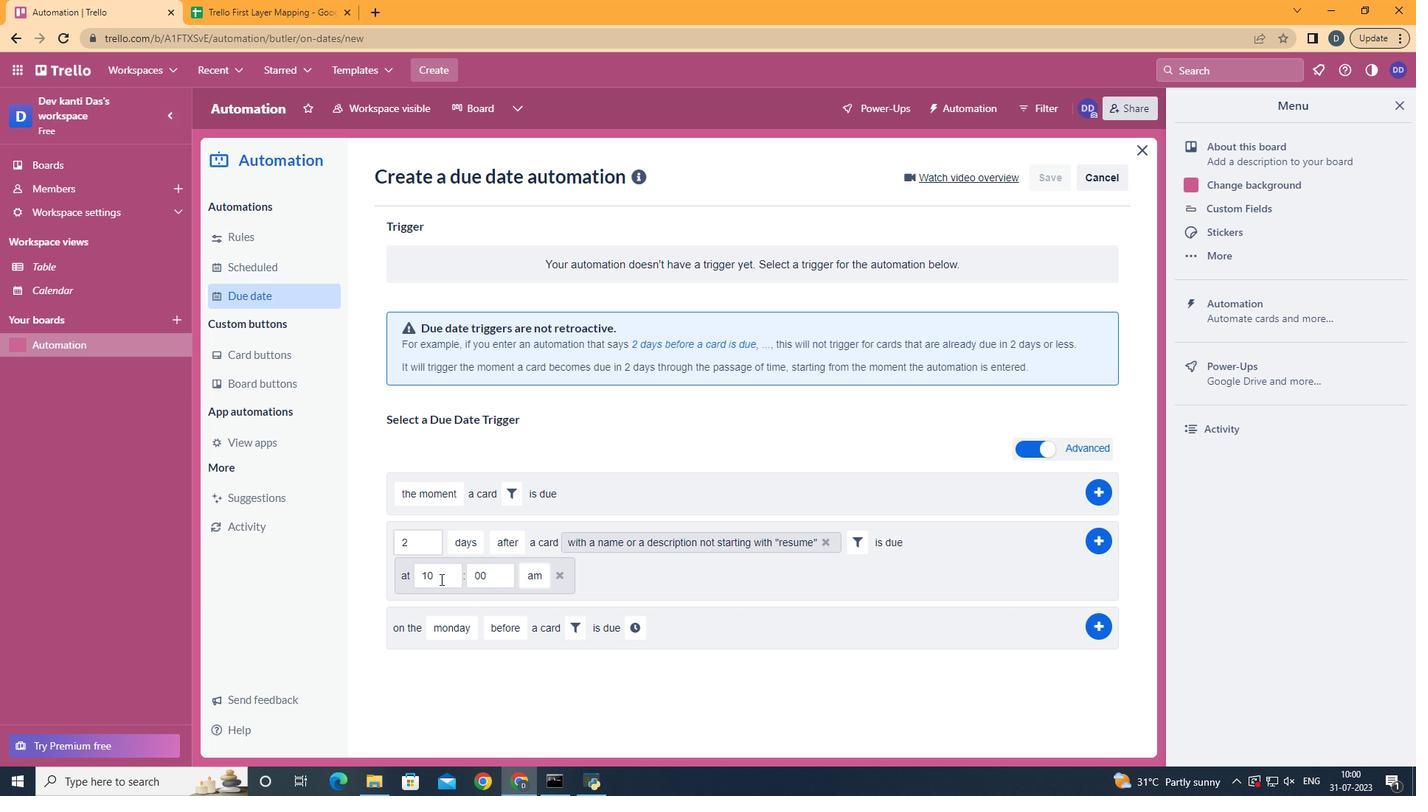 
Action: Key pressed <Key.backspace><Key.backspace>11
Screenshot: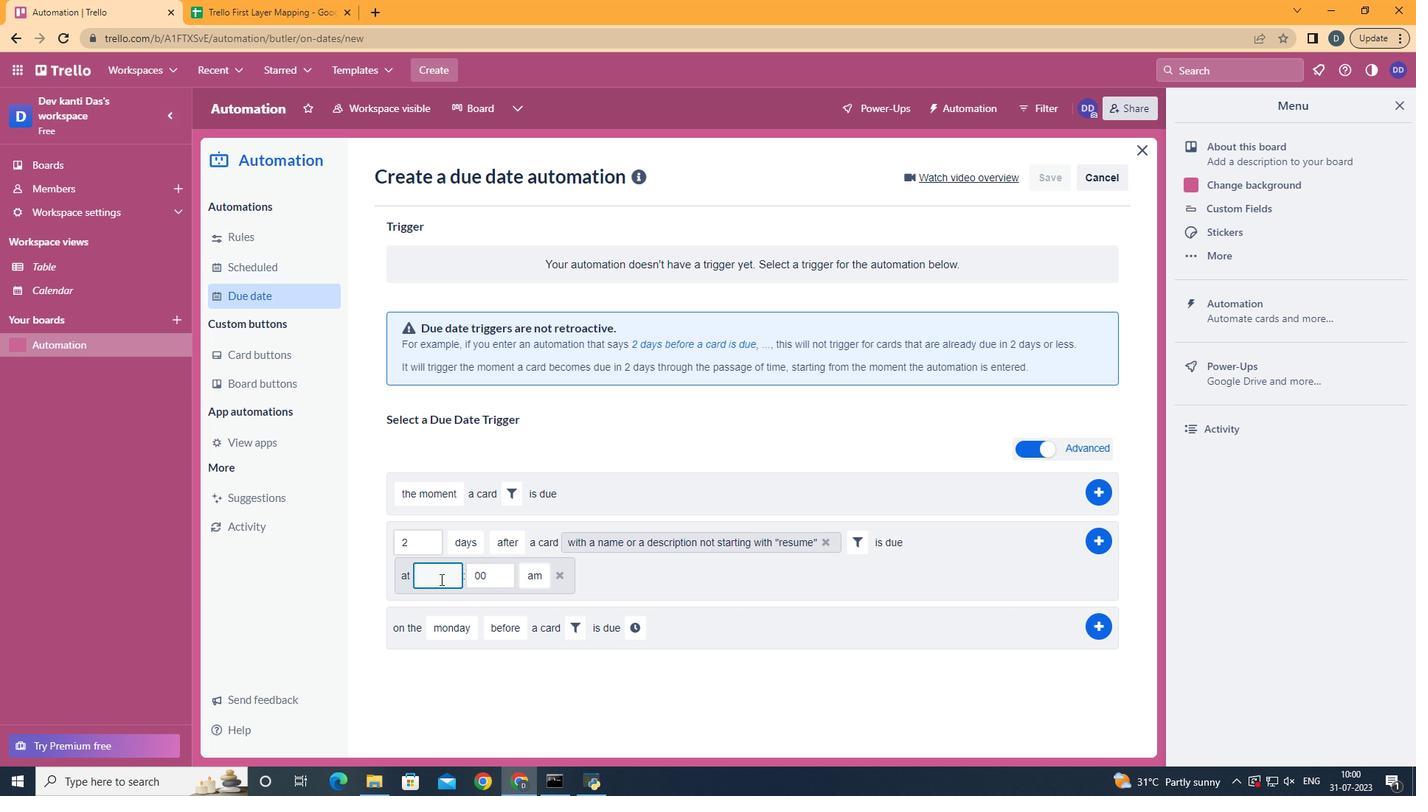 
Action: Mouse moved to (543, 608)
Screenshot: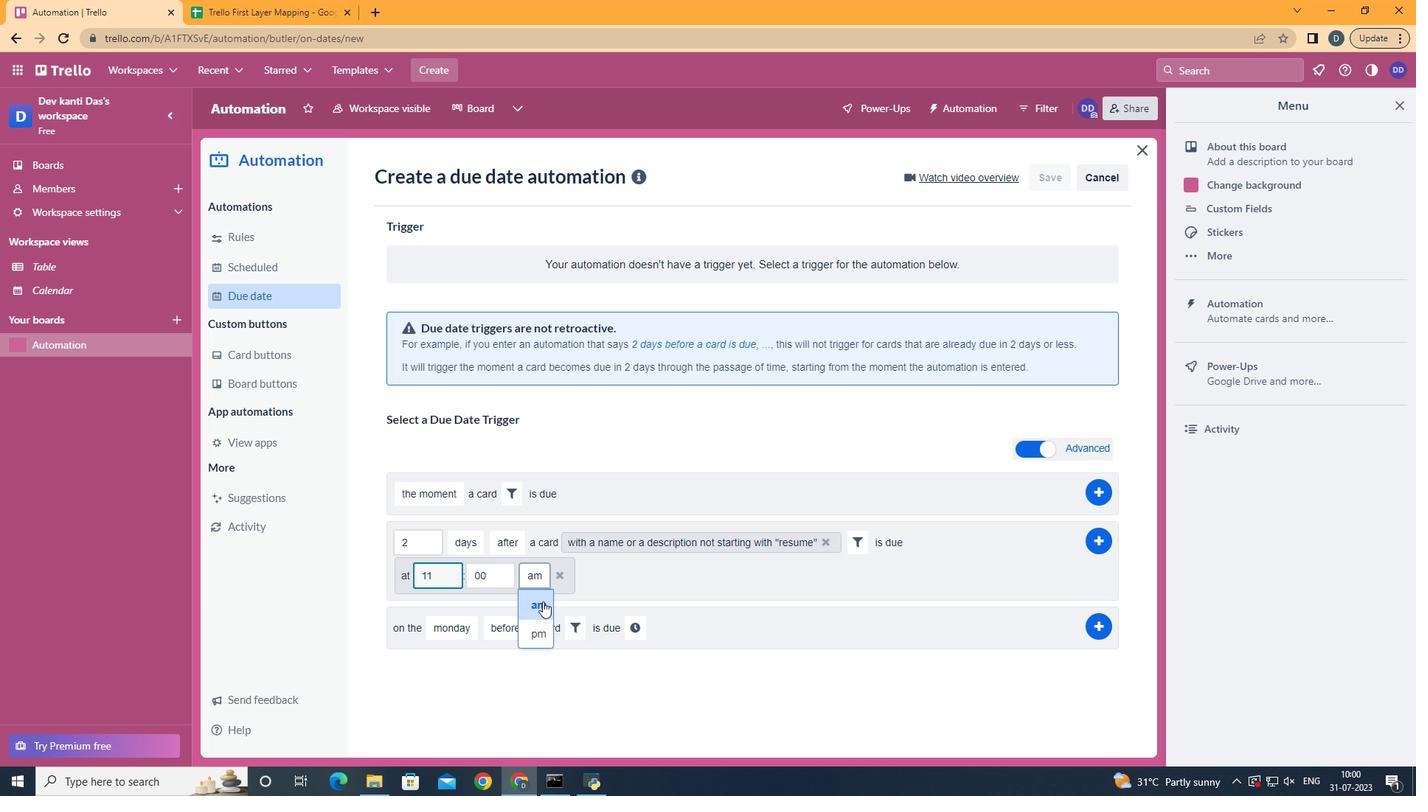 
Action: Mouse pressed left at (543, 608)
Screenshot: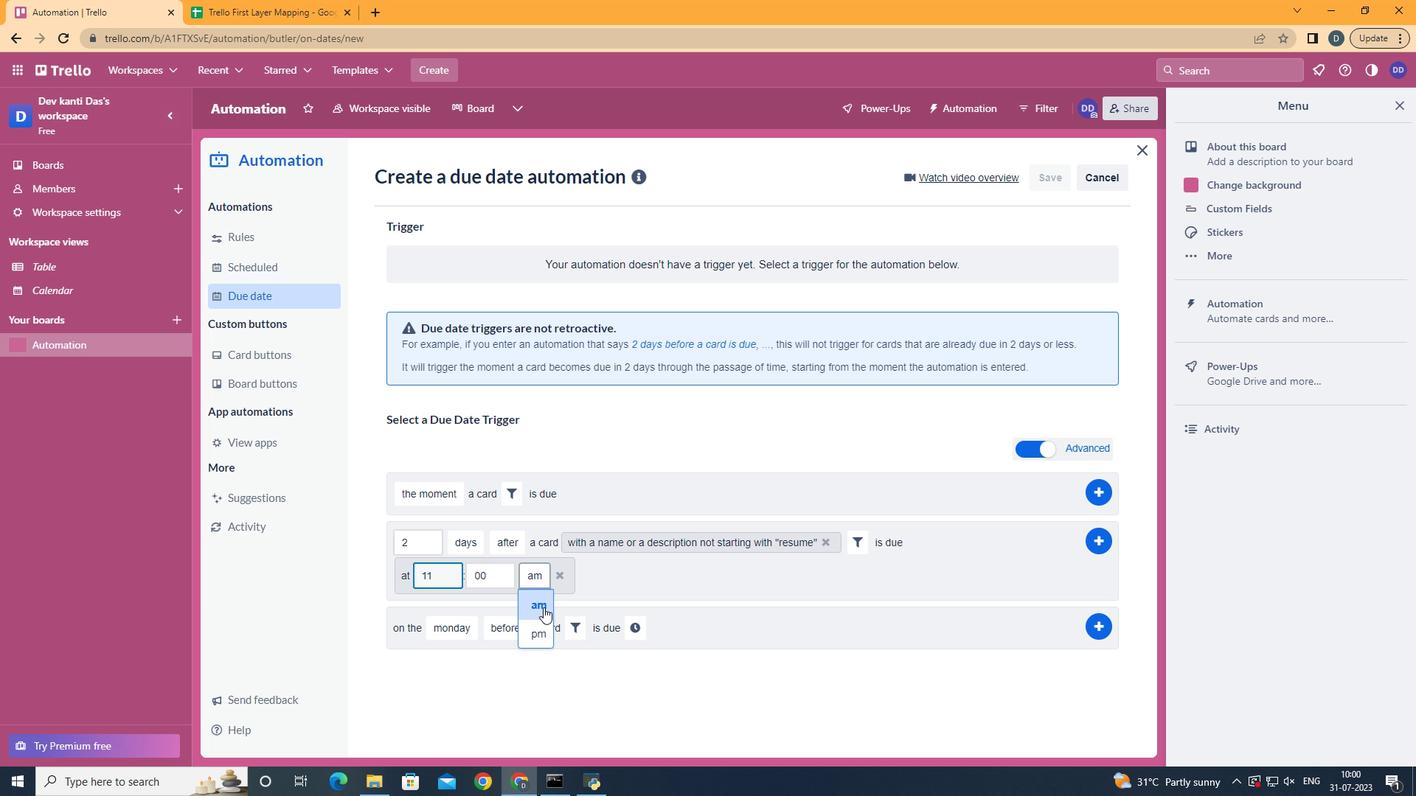 
Action: Mouse moved to (543, 608)
Screenshot: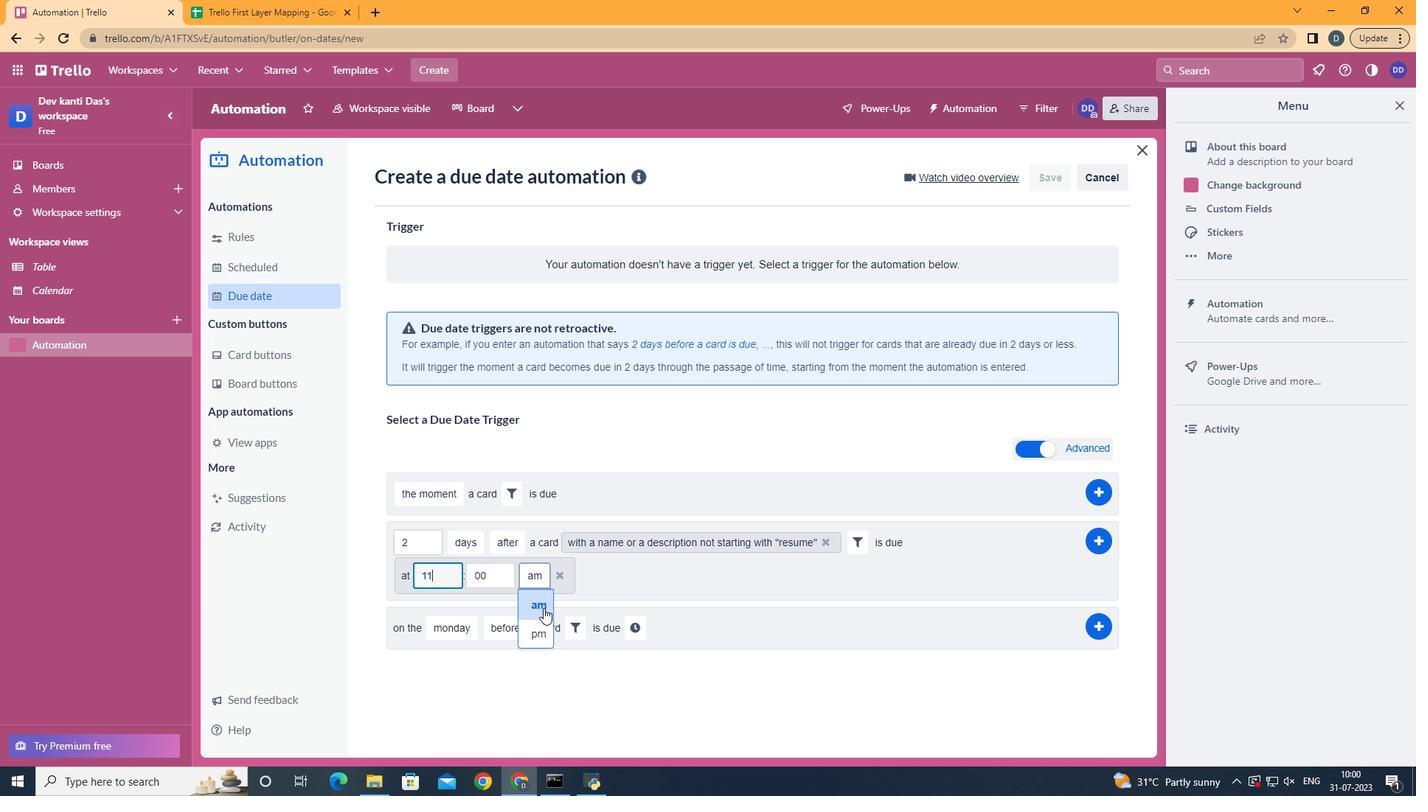 
